 Task: Add a signature Keith Hernandez containing With gratitude and sincere wishes, Keith Hernandez to email address softage.3@softage.net and add a label Composting
Action: Mouse moved to (66, 140)
Screenshot: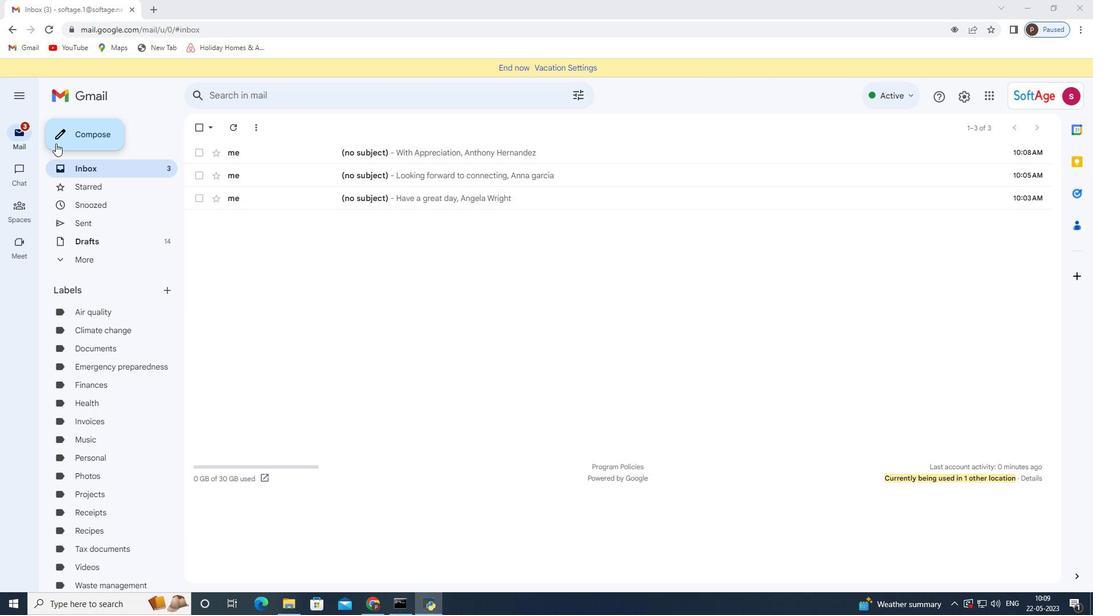 
Action: Mouse pressed left at (66, 140)
Screenshot: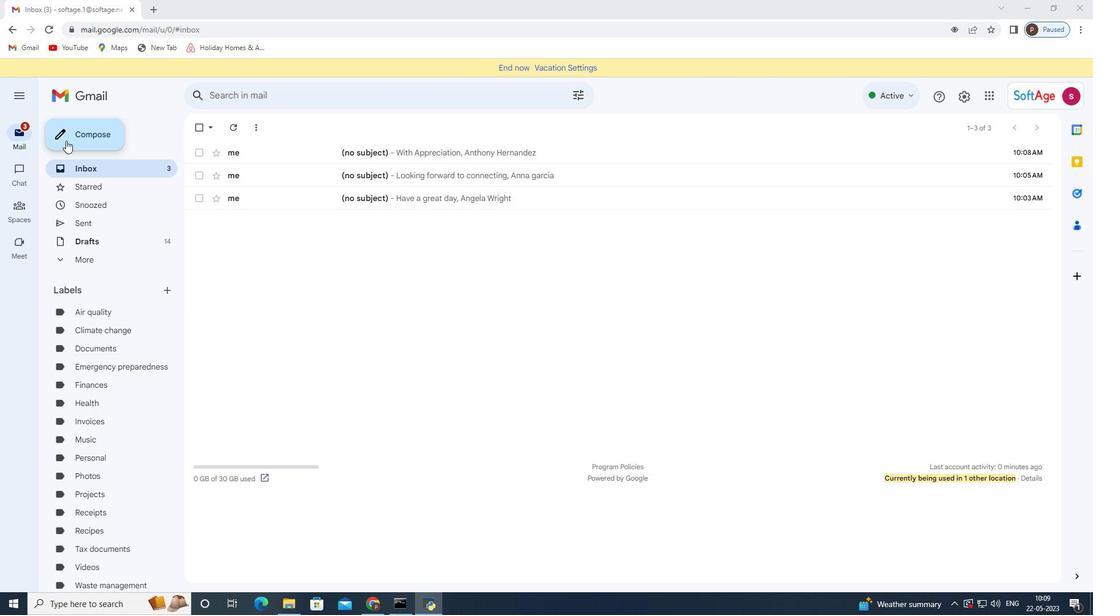 
Action: Mouse moved to (922, 578)
Screenshot: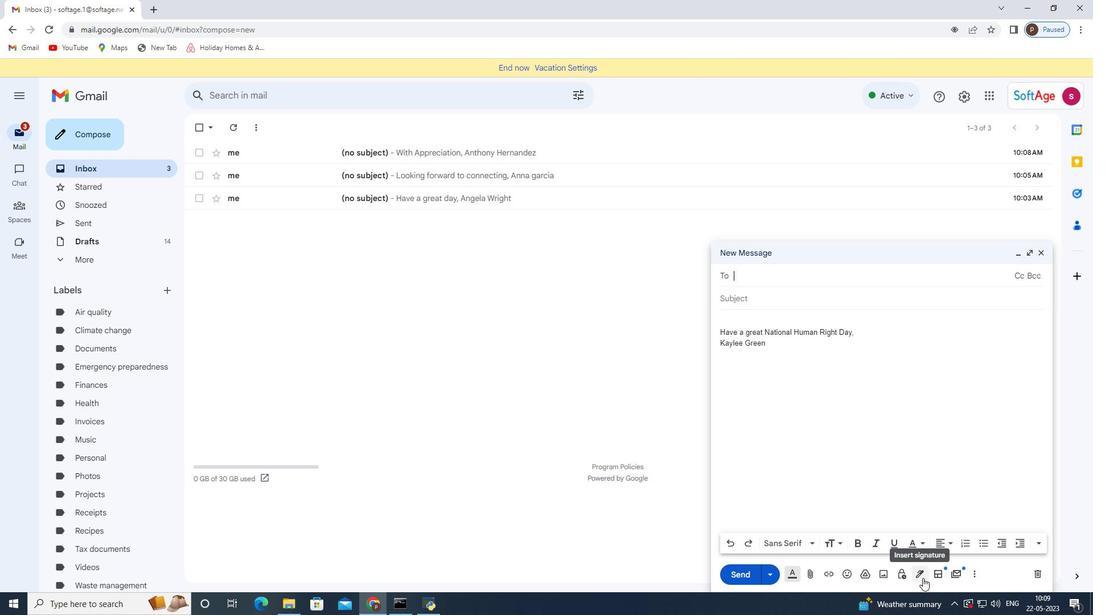 
Action: Mouse pressed left at (922, 578)
Screenshot: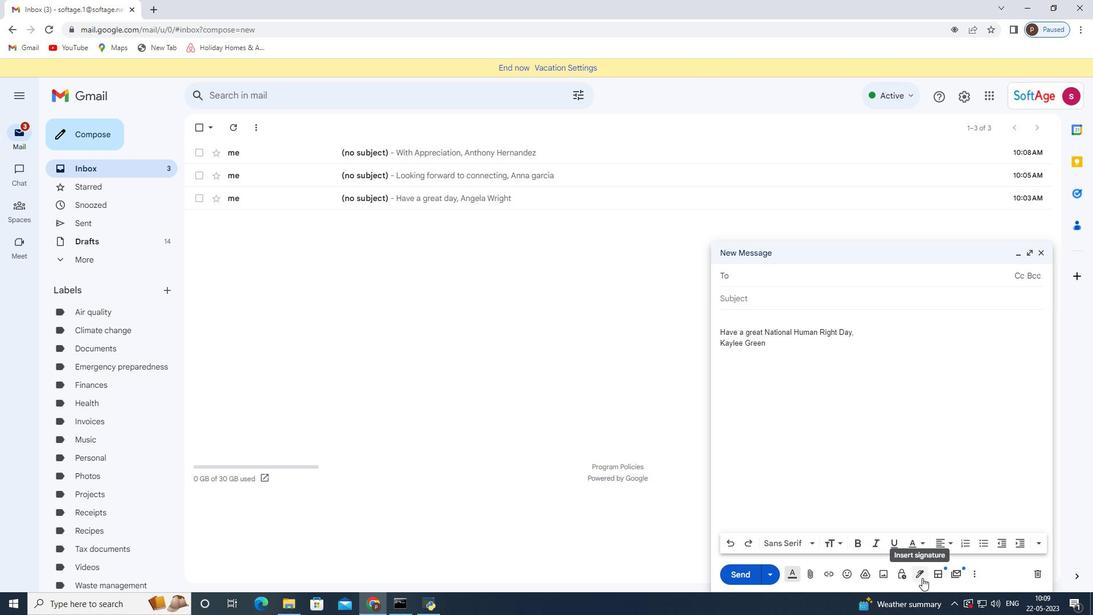 
Action: Mouse moved to (958, 510)
Screenshot: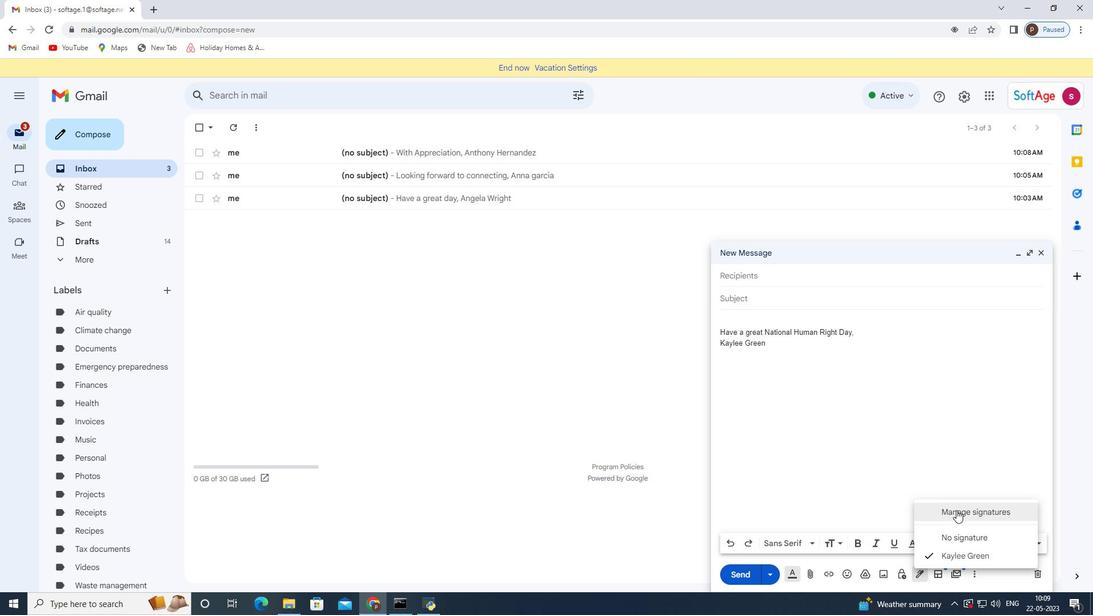 
Action: Mouse pressed left at (958, 510)
Screenshot: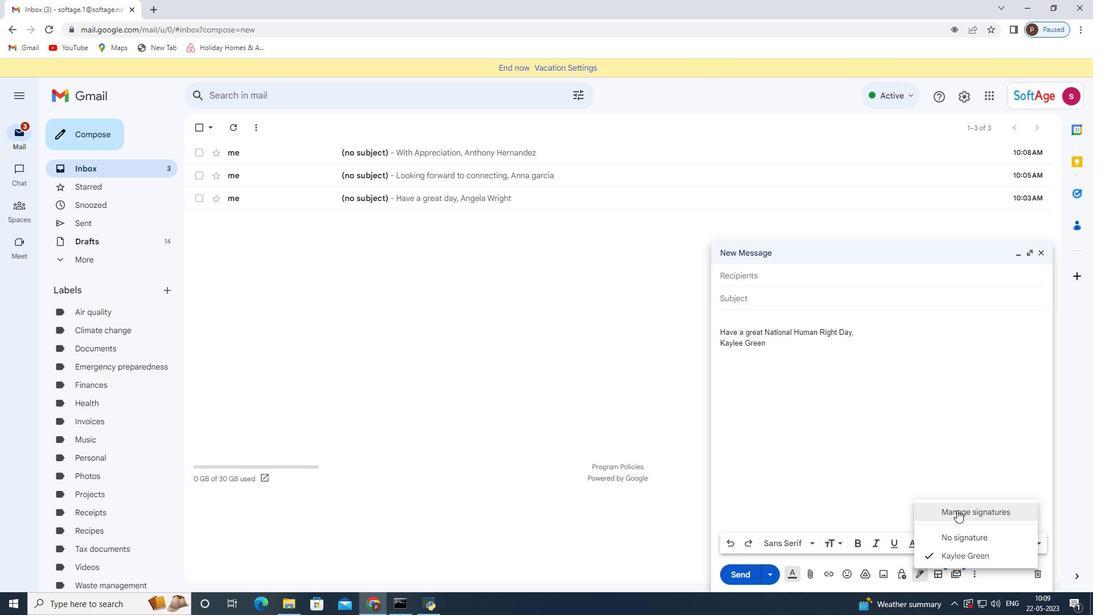 
Action: Mouse moved to (385, 393)
Screenshot: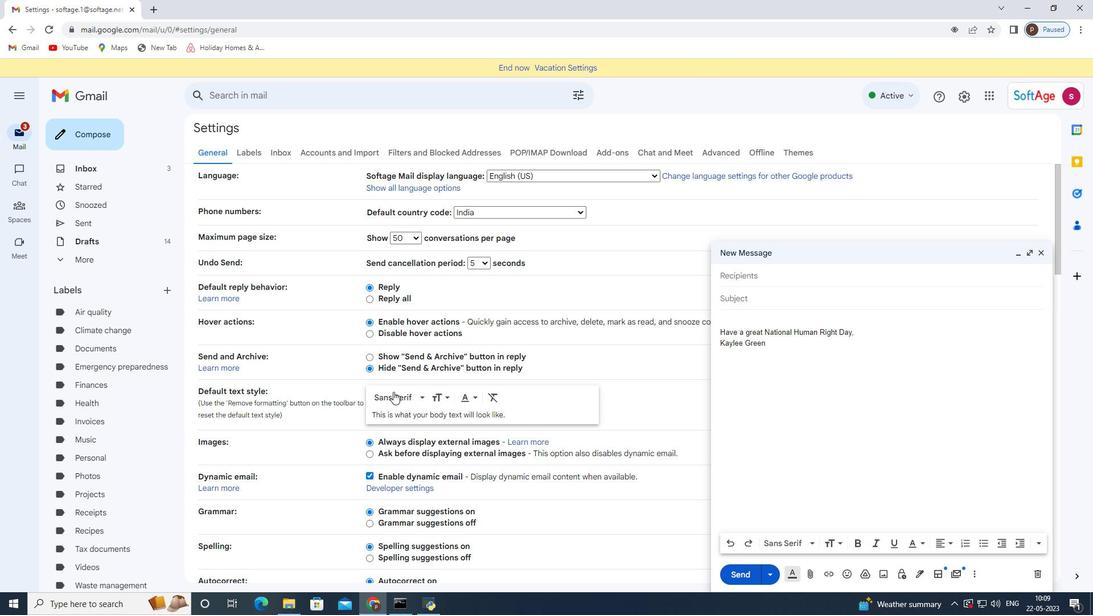 
Action: Mouse scrolled (385, 392) with delta (0, 0)
Screenshot: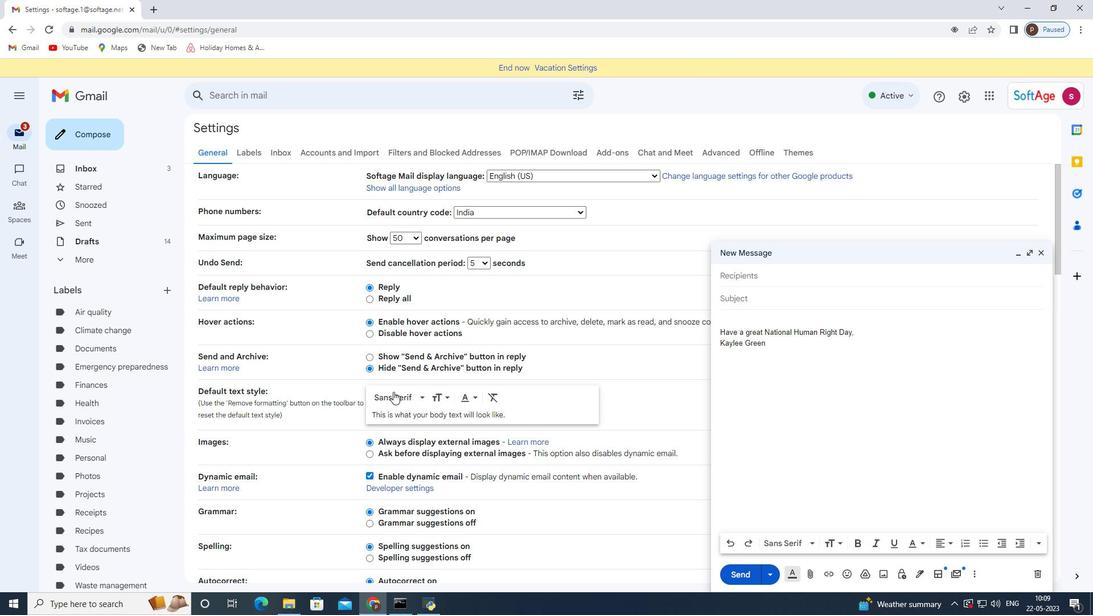 
Action: Mouse scrolled (385, 392) with delta (0, 0)
Screenshot: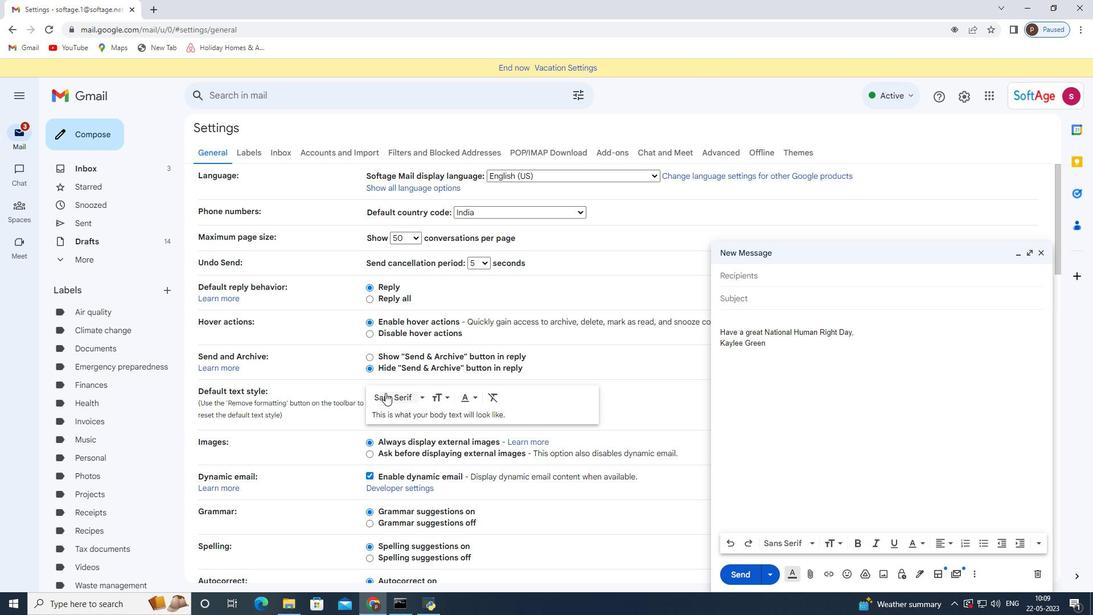 
Action: Mouse moved to (383, 394)
Screenshot: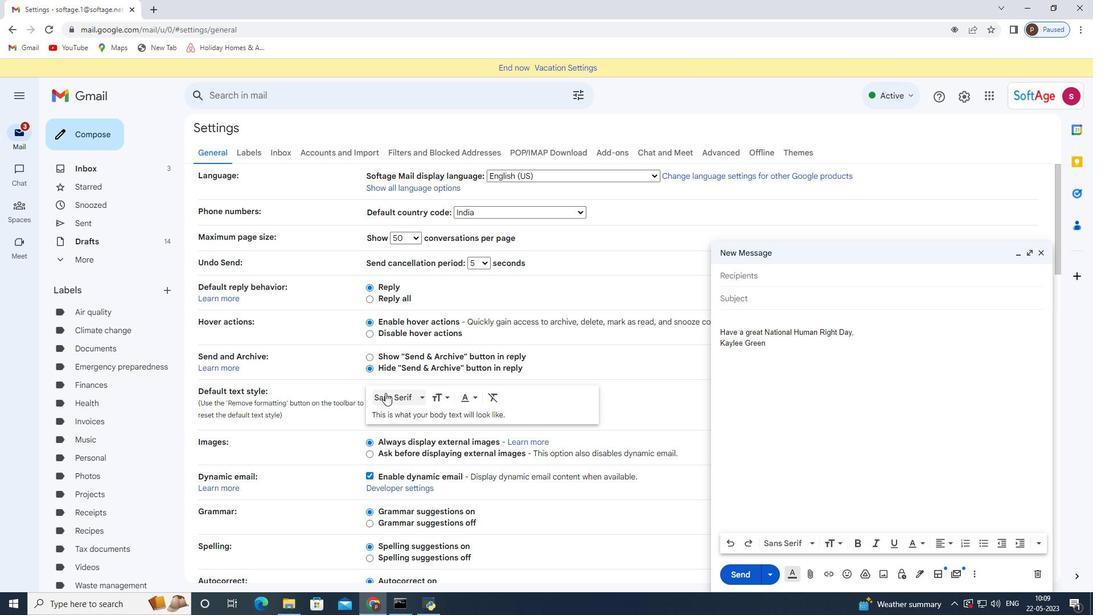
Action: Mouse scrolled (383, 394) with delta (0, 0)
Screenshot: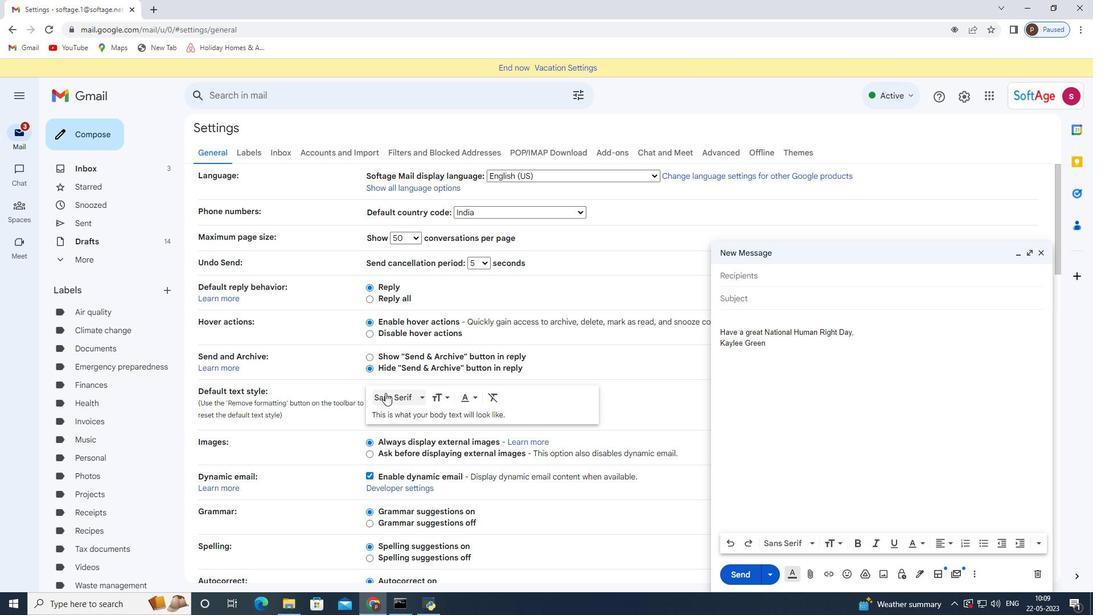 
Action: Mouse moved to (379, 397)
Screenshot: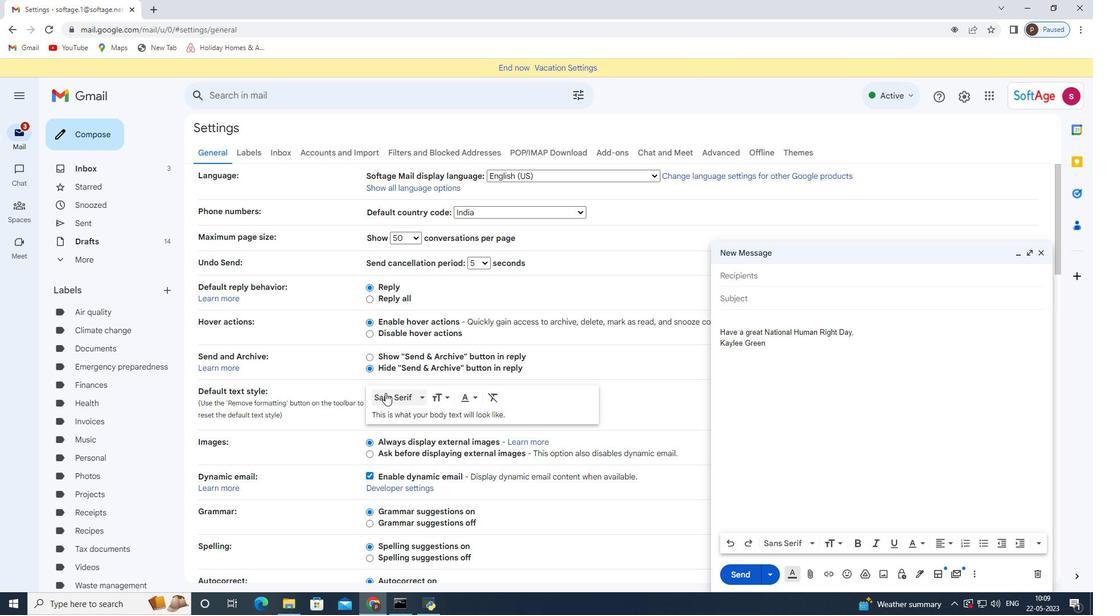 
Action: Mouse scrolled (380, 395) with delta (0, 0)
Screenshot: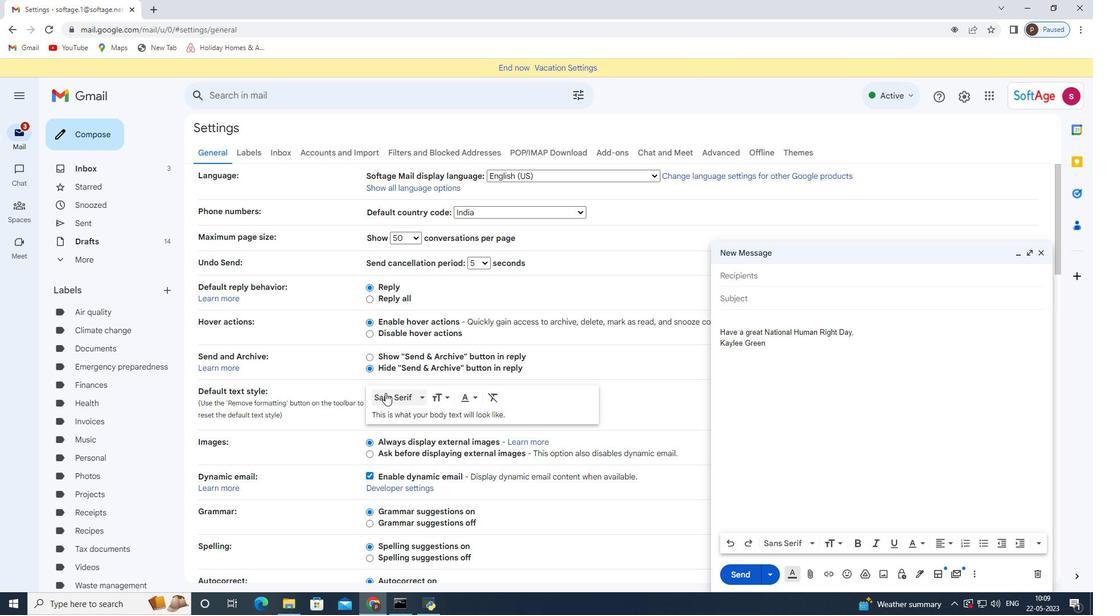 
Action: Mouse moved to (377, 398)
Screenshot: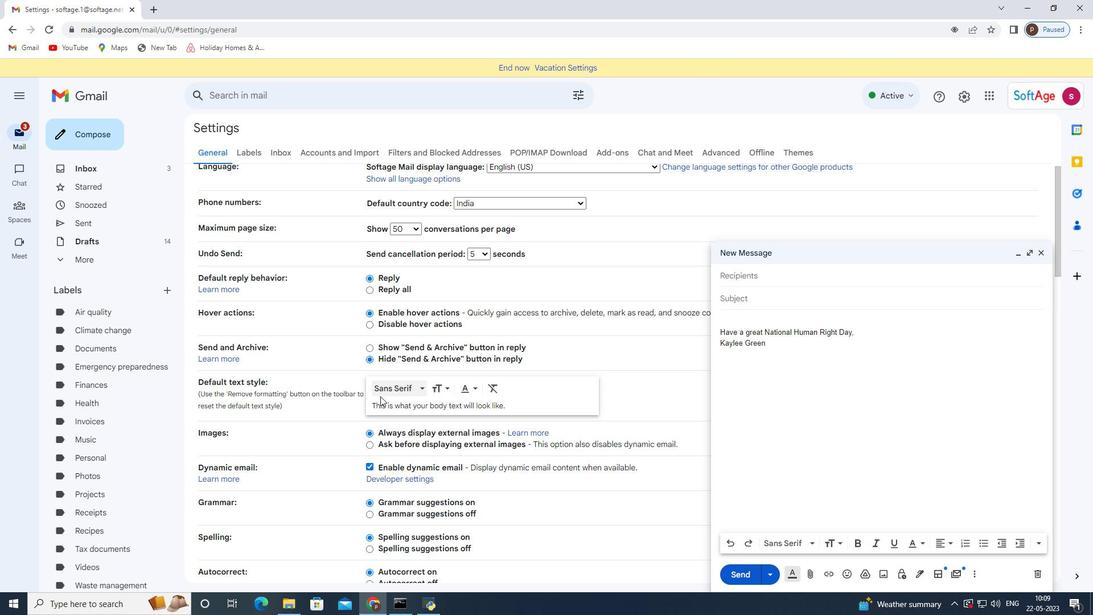 
Action: Mouse scrolled (377, 398) with delta (0, 0)
Screenshot: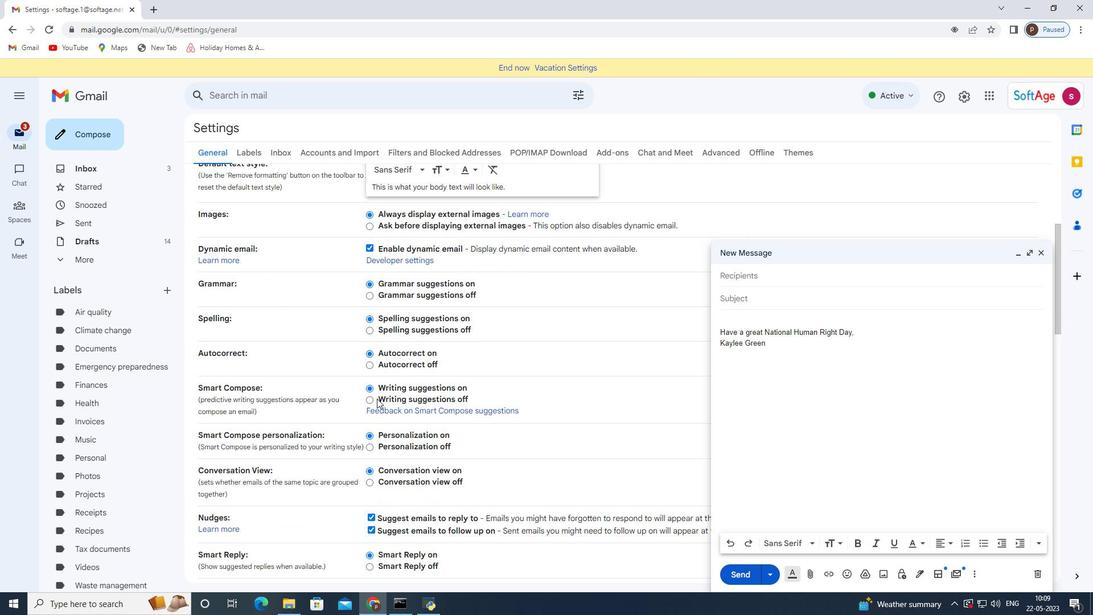 
Action: Mouse scrolled (377, 398) with delta (0, 0)
Screenshot: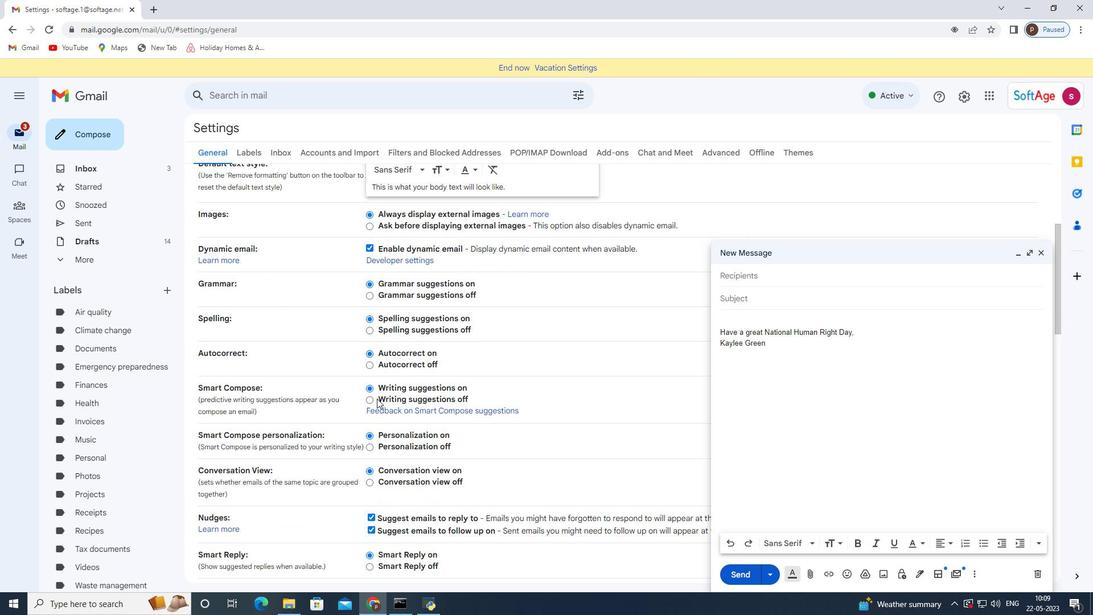 
Action: Mouse scrolled (377, 398) with delta (0, 0)
Screenshot: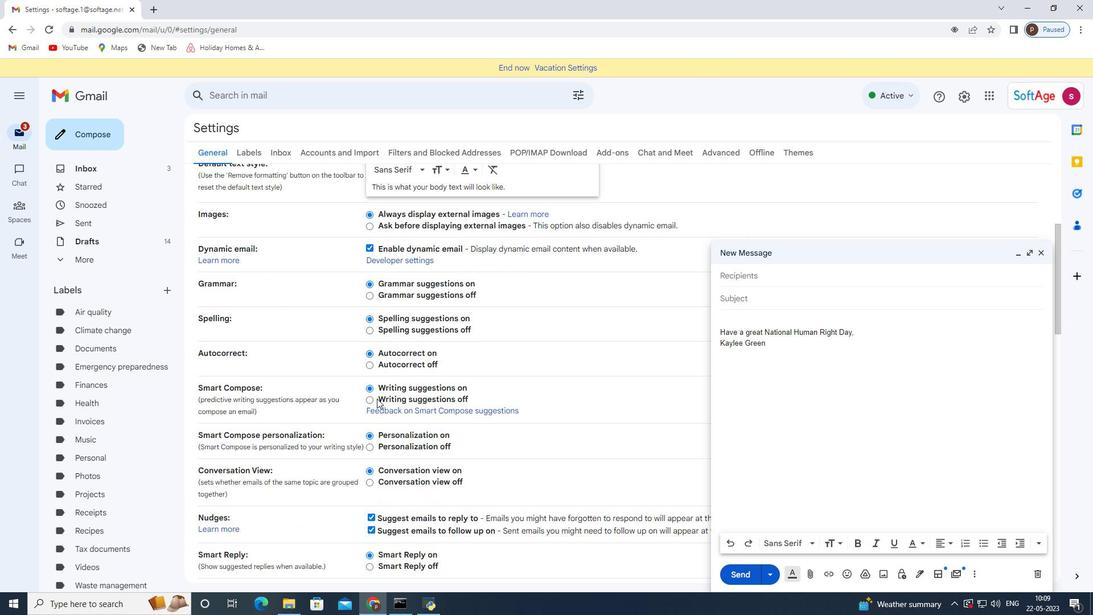 
Action: Mouse moved to (450, 368)
Screenshot: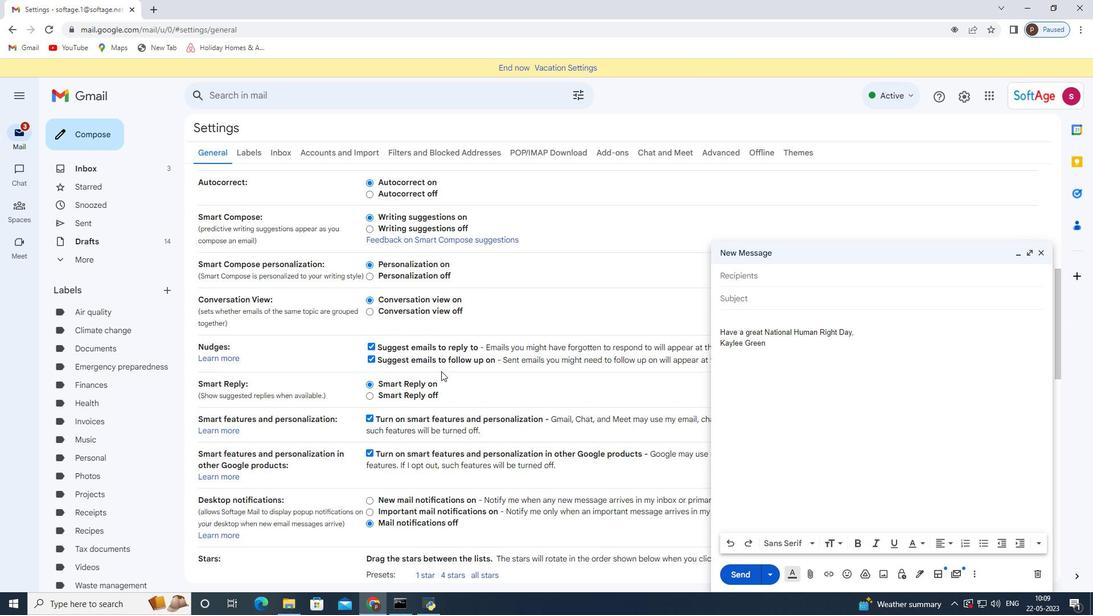 
Action: Mouse scrolled (450, 367) with delta (0, 0)
Screenshot: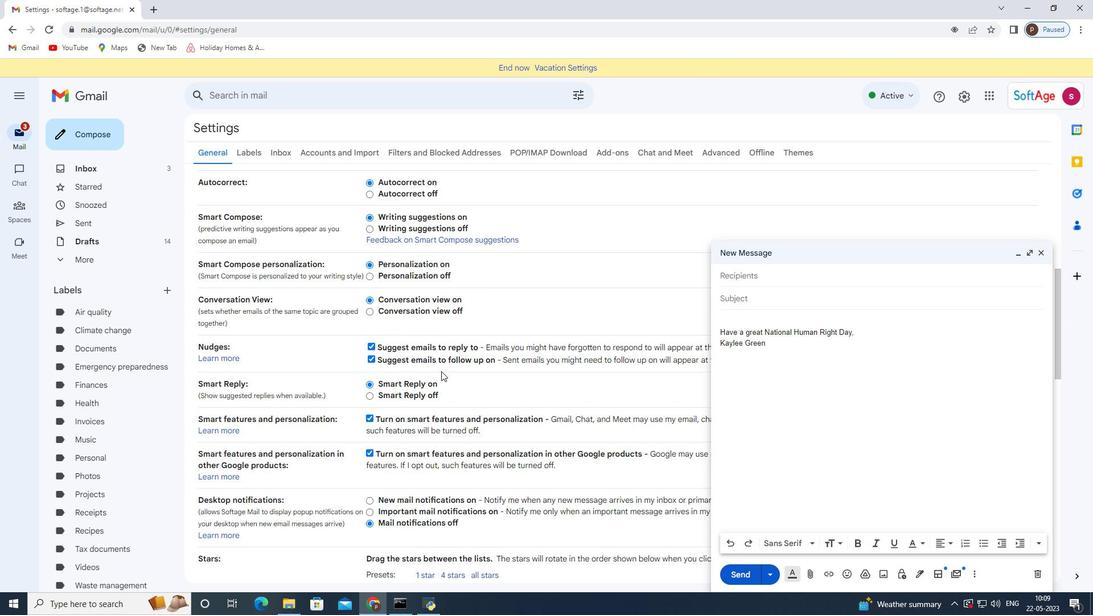 
Action: Mouse scrolled (450, 367) with delta (0, 0)
Screenshot: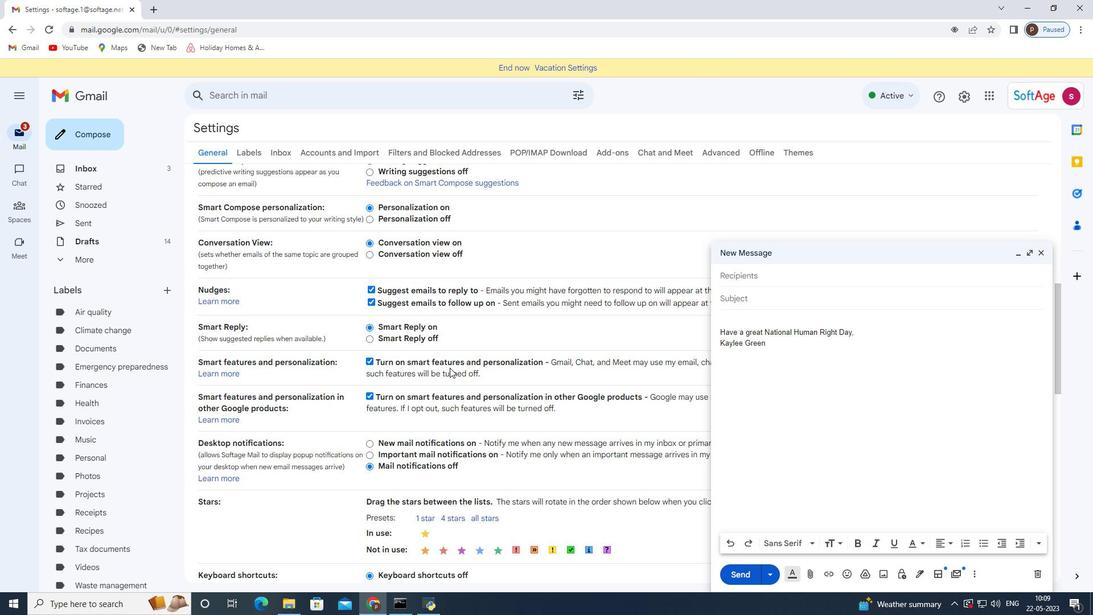 
Action: Mouse scrolled (450, 367) with delta (0, 0)
Screenshot: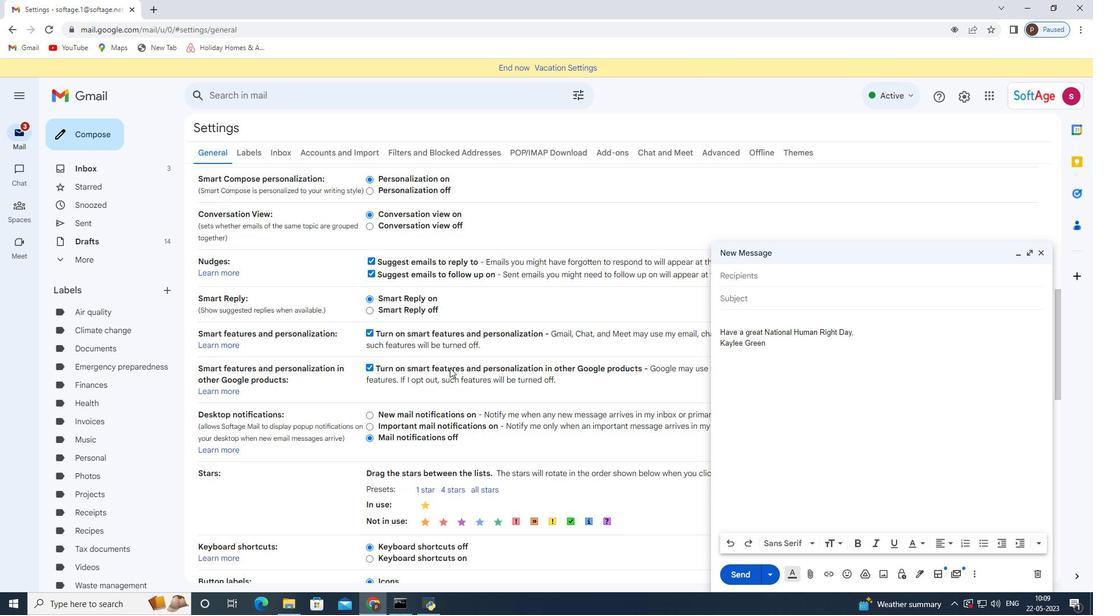 
Action: Mouse scrolled (450, 367) with delta (0, 0)
Screenshot: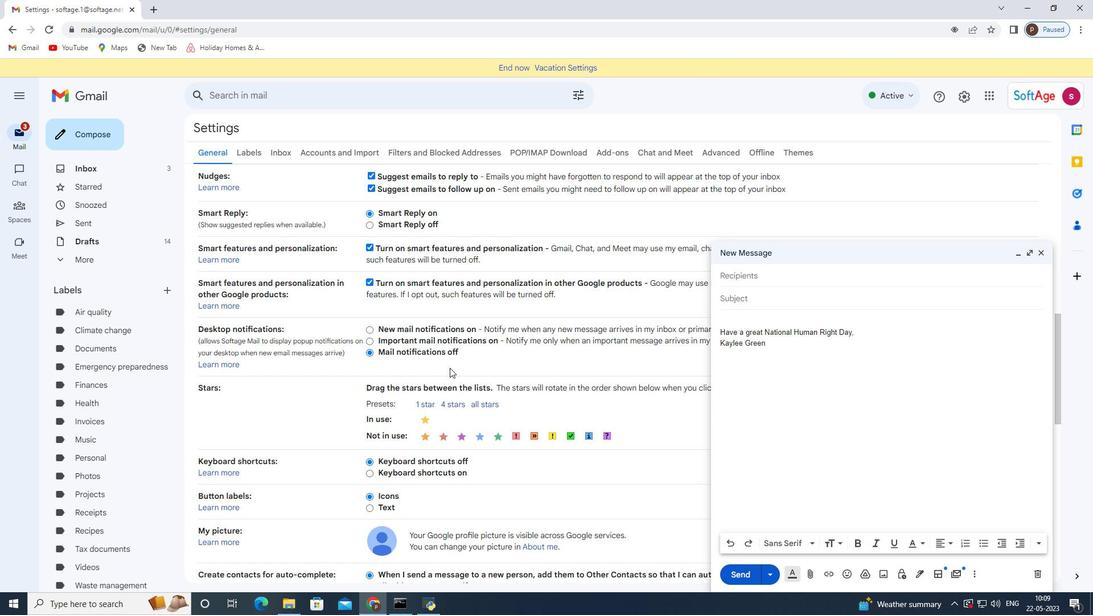 
Action: Mouse scrolled (450, 367) with delta (0, 0)
Screenshot: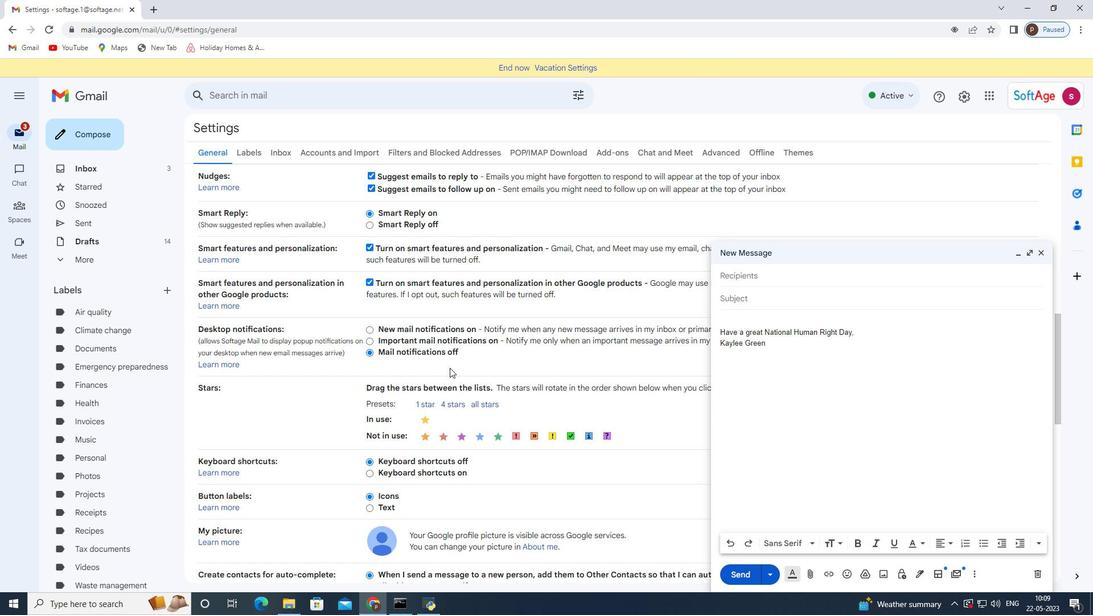 
Action: Mouse scrolled (450, 367) with delta (0, 0)
Screenshot: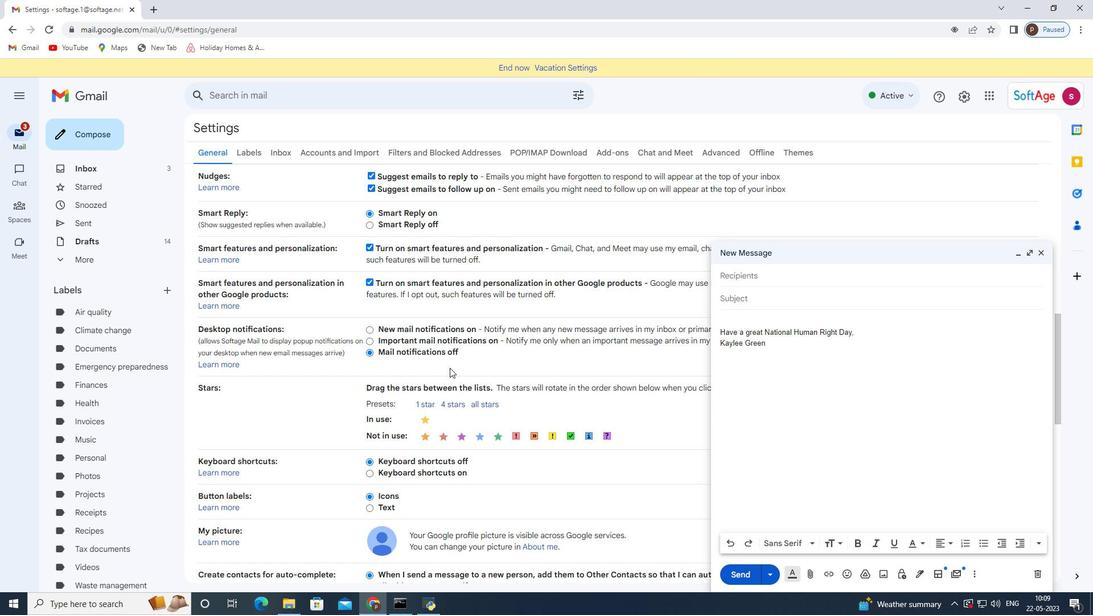 
Action: Mouse scrolled (450, 367) with delta (0, 0)
Screenshot: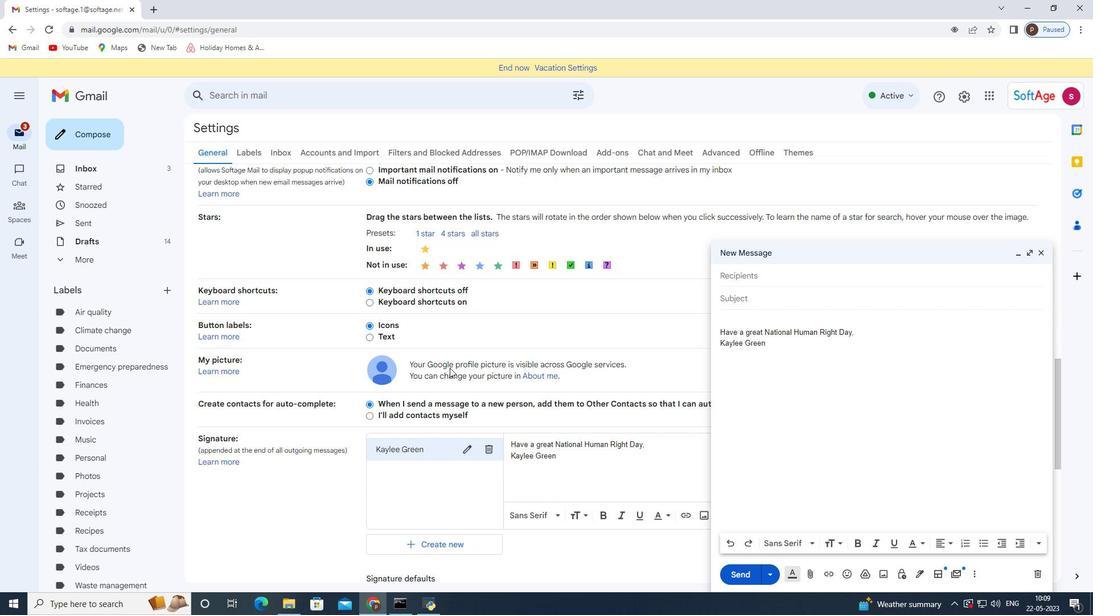 
Action: Mouse scrolled (450, 367) with delta (0, 0)
Screenshot: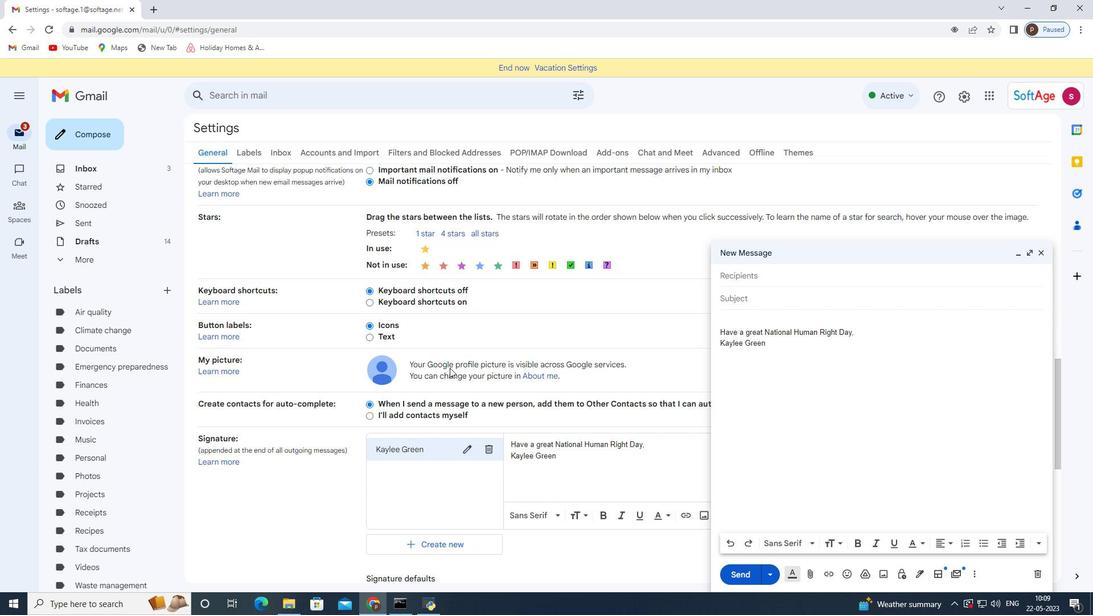 
Action: Mouse moved to (495, 339)
Screenshot: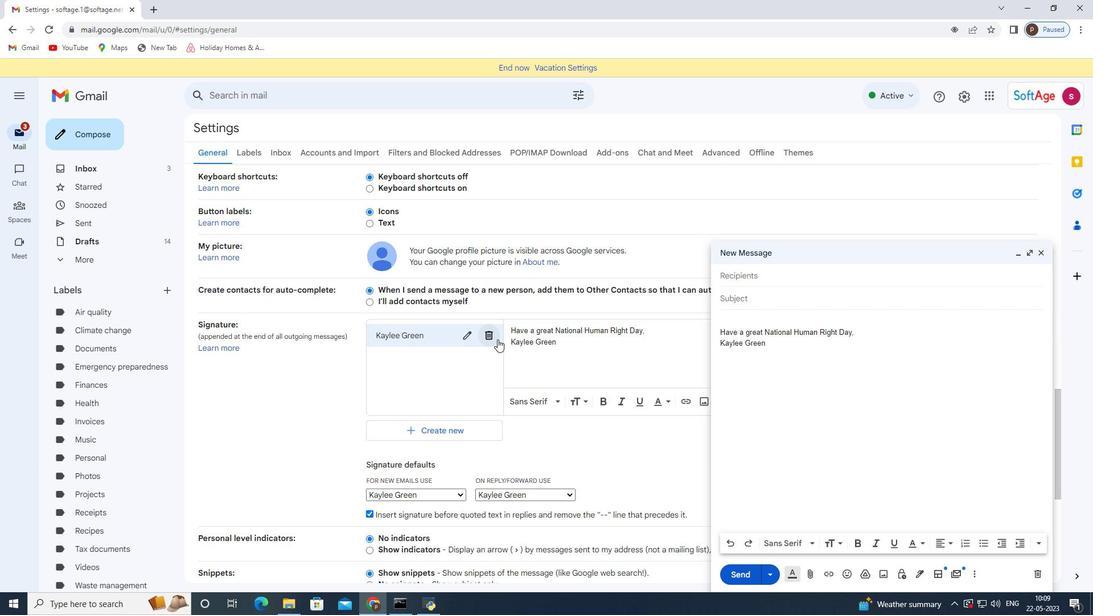 
Action: Mouse pressed left at (495, 339)
Screenshot: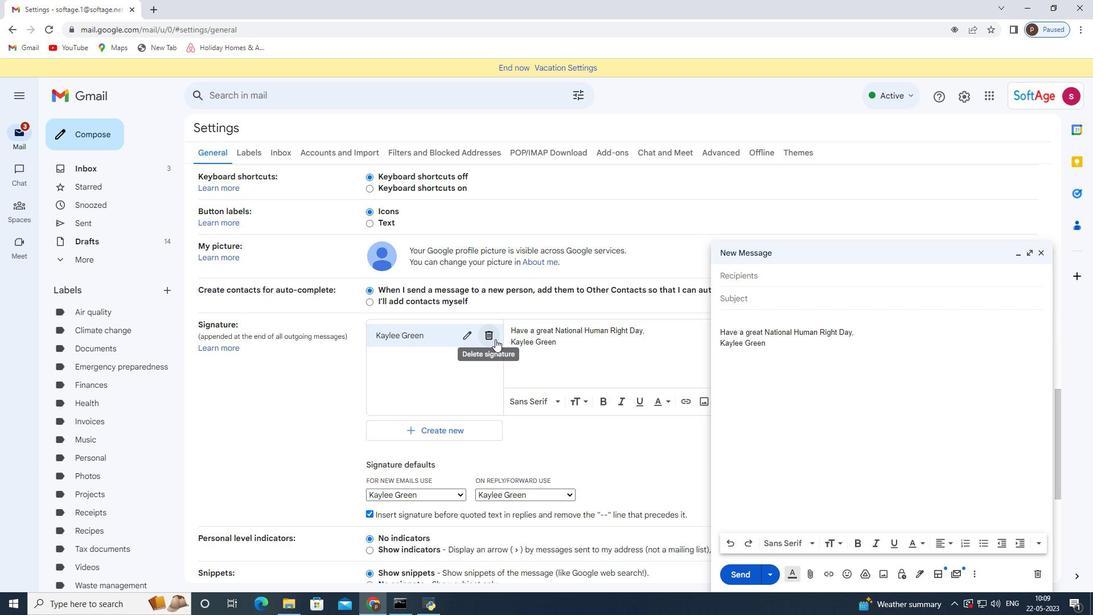 
Action: Mouse moved to (635, 347)
Screenshot: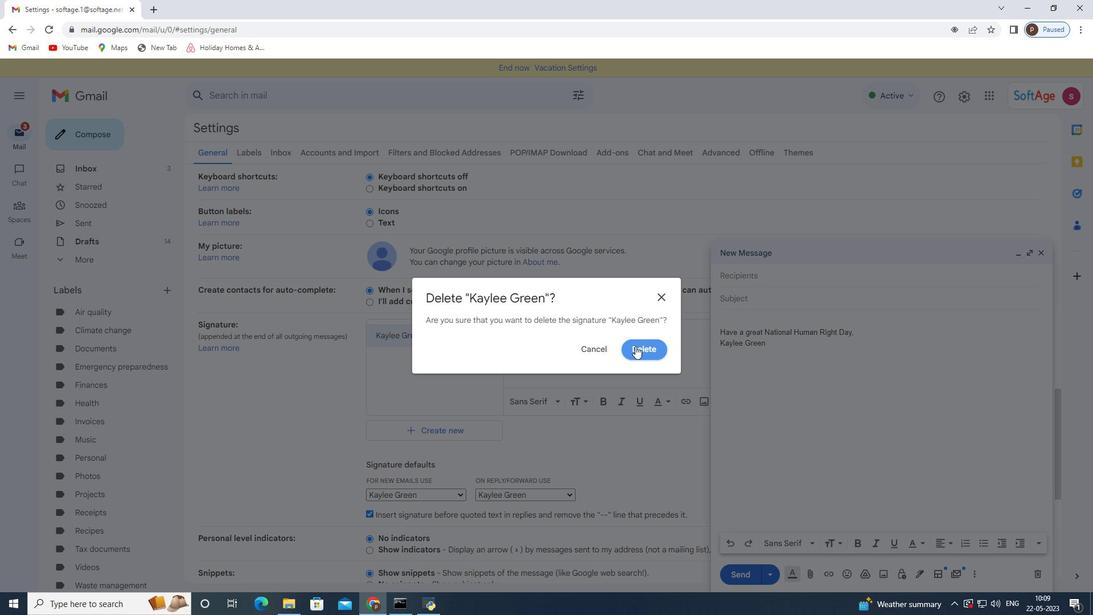 
Action: Mouse pressed left at (635, 347)
Screenshot: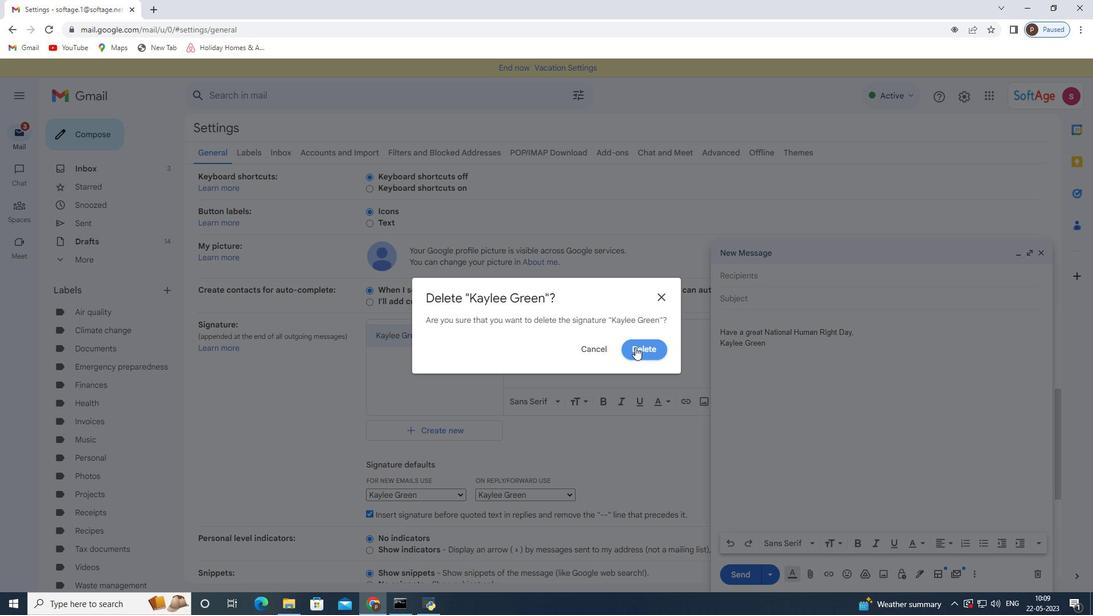 
Action: Mouse moved to (399, 349)
Screenshot: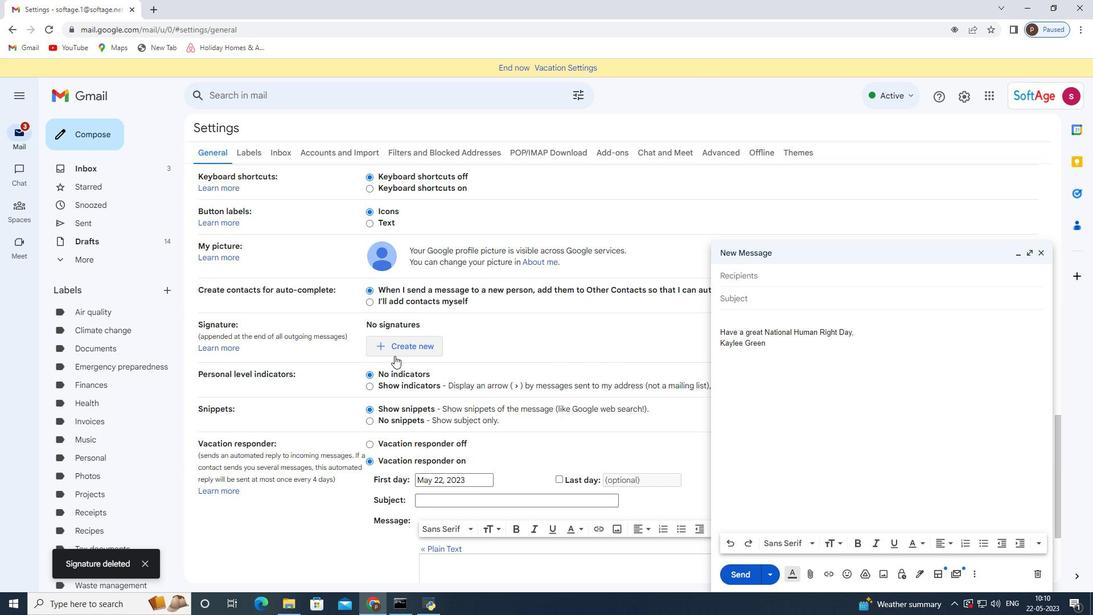 
Action: Mouse pressed left at (399, 349)
Screenshot: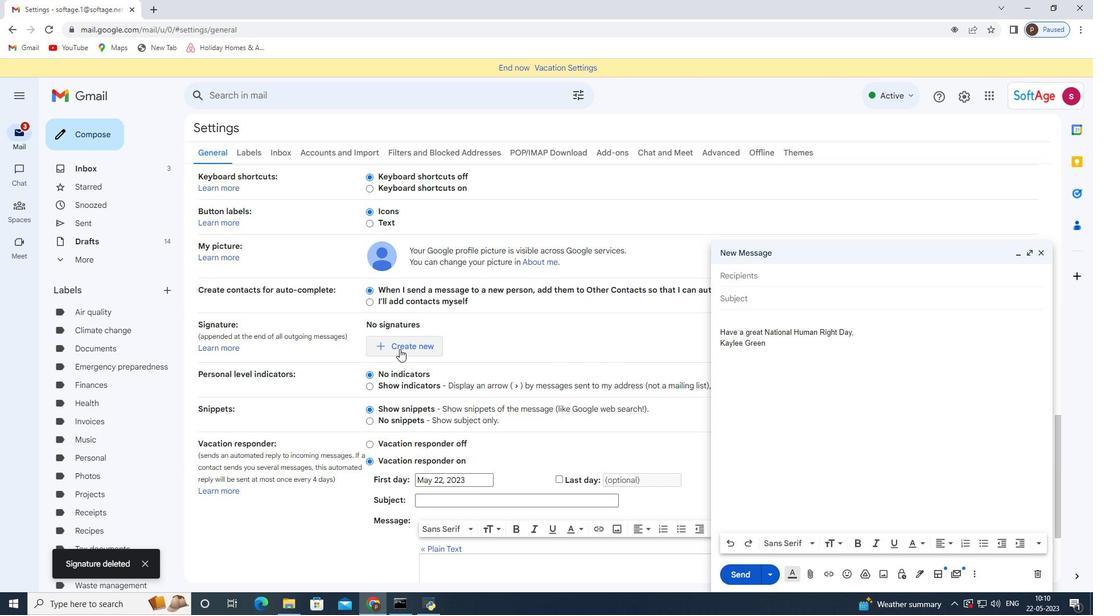 
Action: Mouse moved to (459, 321)
Screenshot: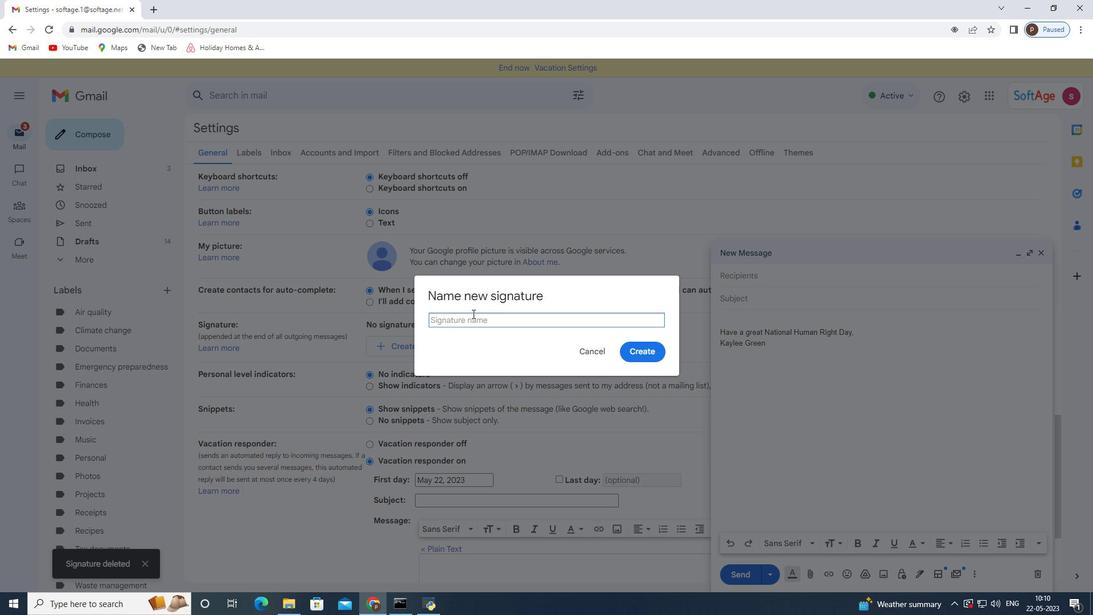 
Action: Mouse pressed left at (459, 321)
Screenshot: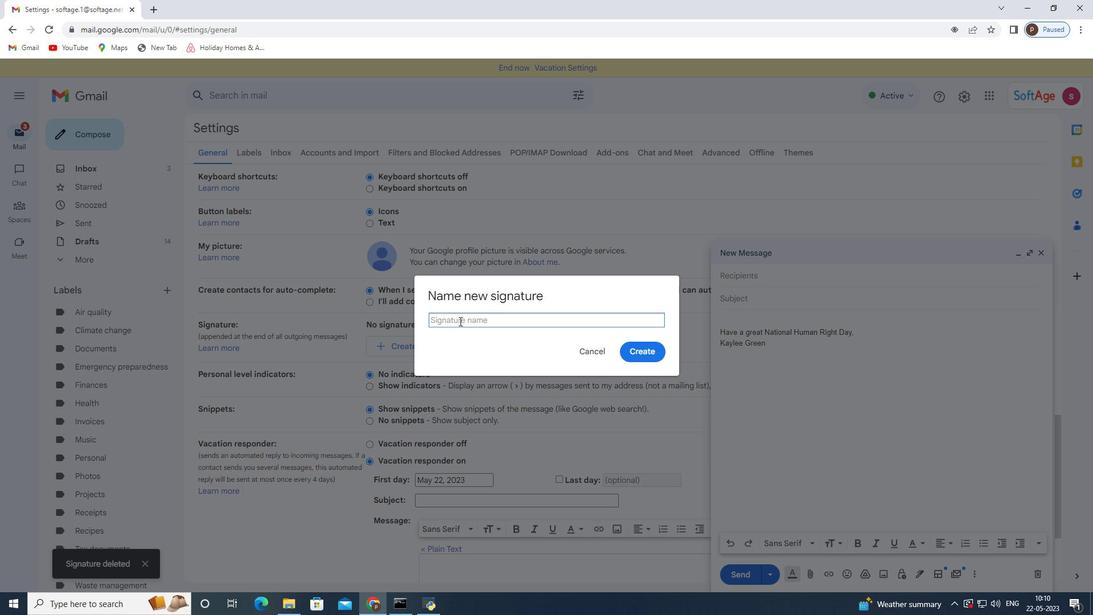 
Action: Mouse moved to (459, 321)
Screenshot: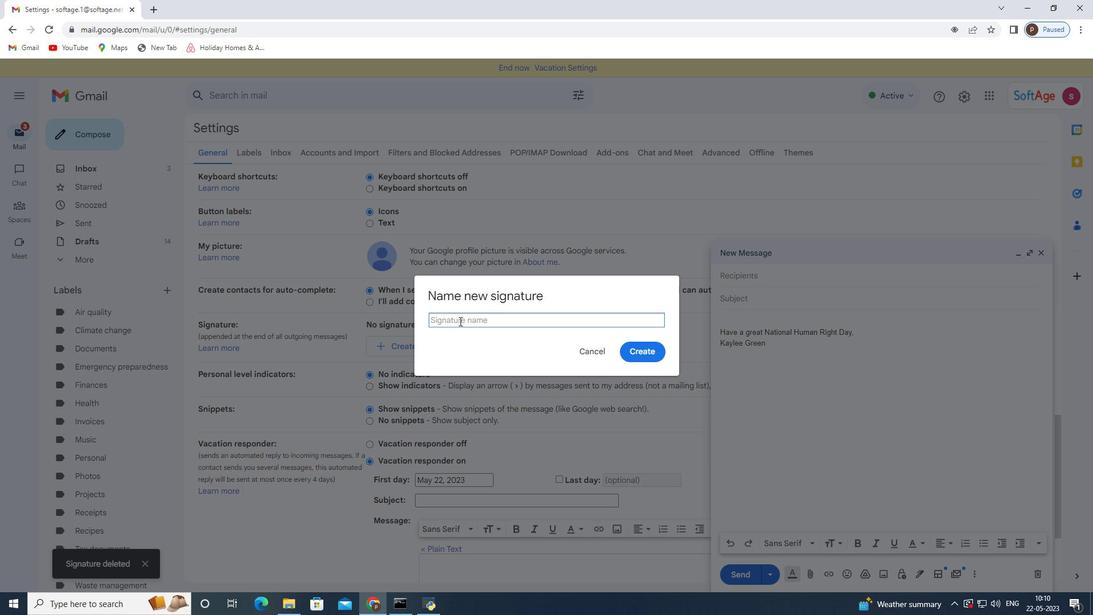 
Action: Key pressed <Key.shift>Keith<Key.space><Key.shift>Hernandez
Screenshot: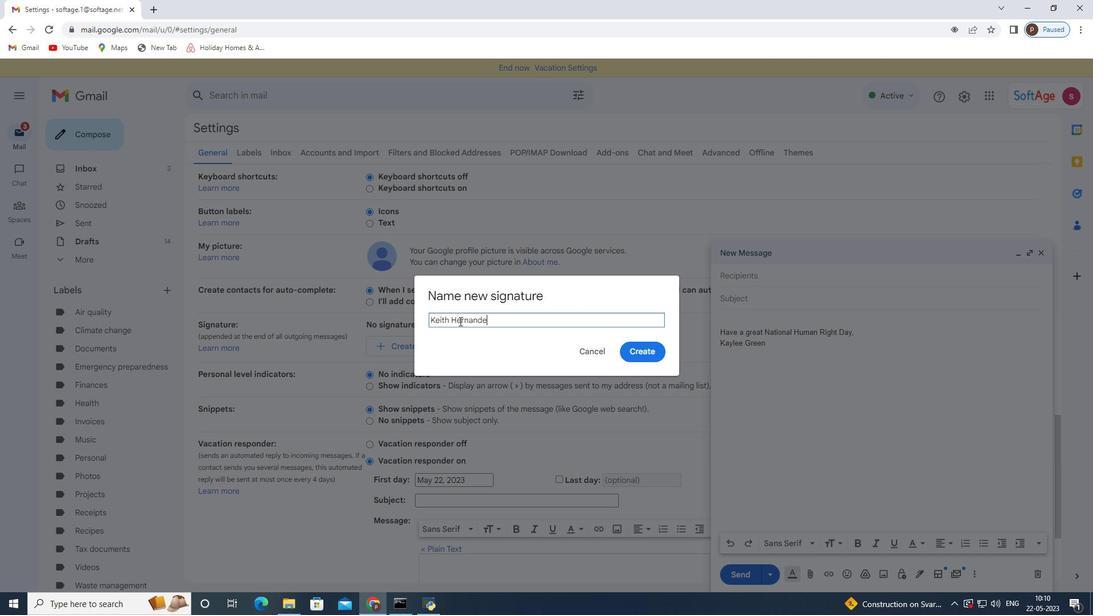 
Action: Mouse moved to (652, 349)
Screenshot: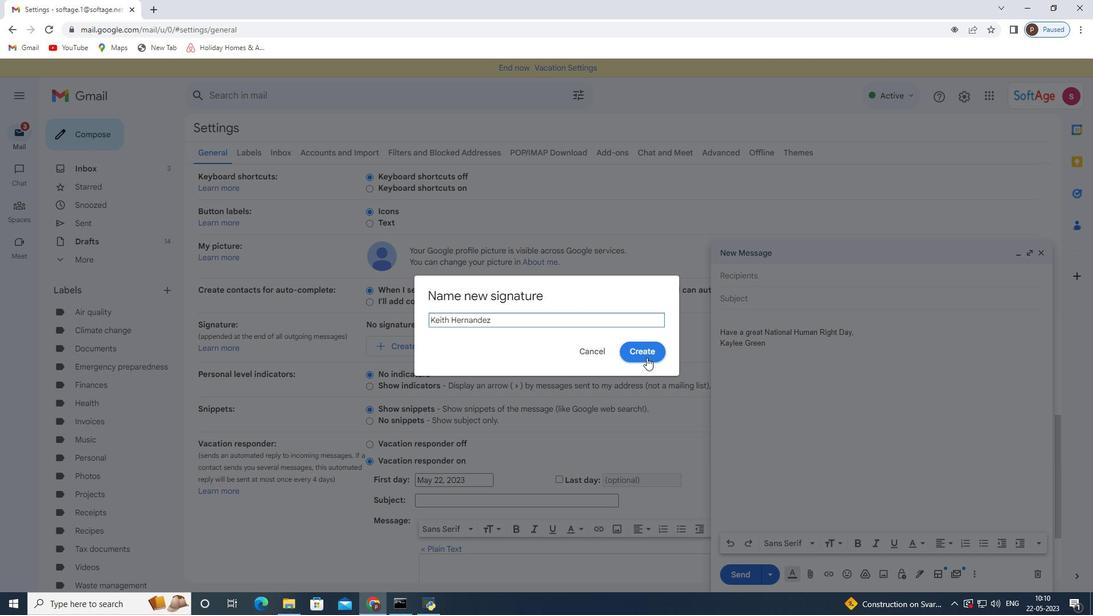 
Action: Mouse pressed left at (652, 349)
Screenshot: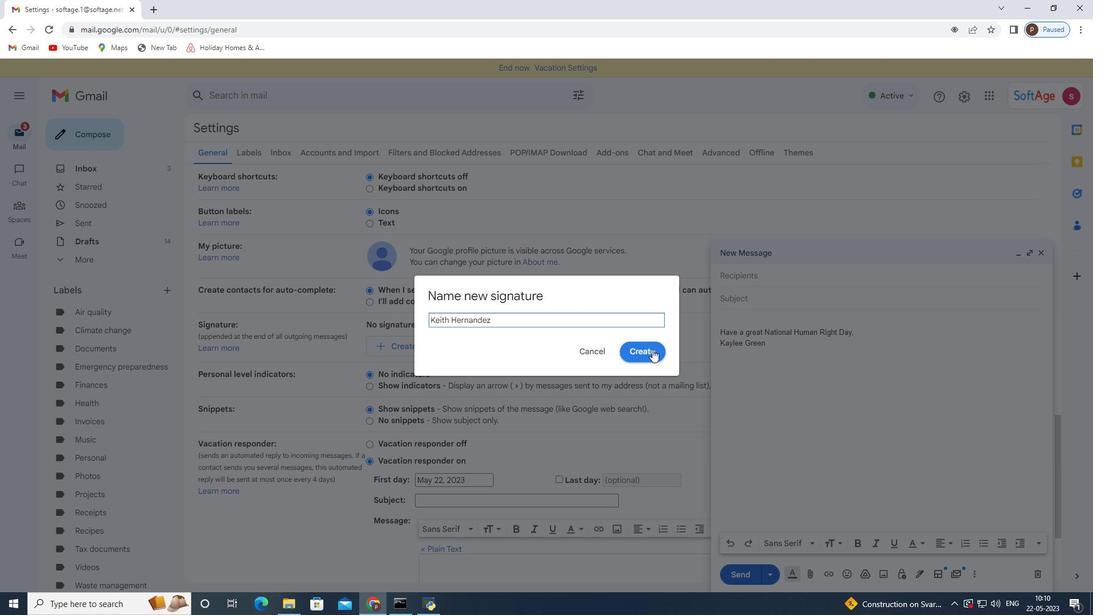 
Action: Mouse moved to (525, 329)
Screenshot: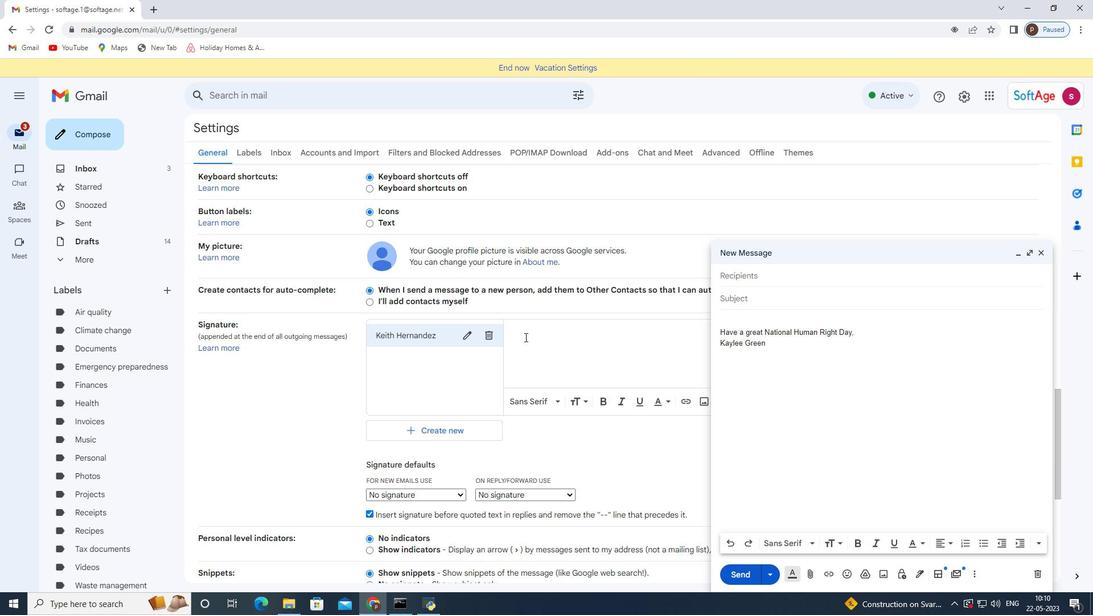 
Action: Mouse pressed left at (525, 329)
Screenshot: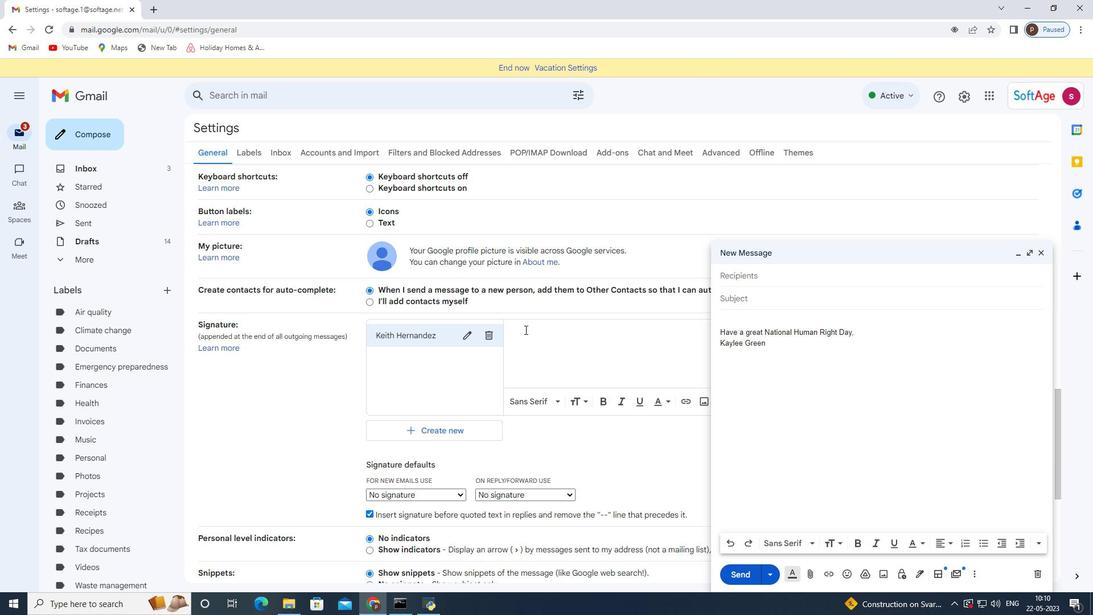 
Action: Key pressed great<Key.backspace><Key.backspace><Key.backspace><Key.backspace><Key.backspace><Key.backspace><Key.backspace><Key.backspace><Key.backspace><Key.backspace><Key.shift>With<Key.space>gratitude<Key.space>and<Key.space>sincere<Key.space>wishes,<Key.enter><Key.shift><Key.shift><Key.shift><Key.shift><Key.shift><Key.shift><Key.shift><Key.shift><Key.shift>Keith<Key.space><Key.shift>Hernandez
Screenshot: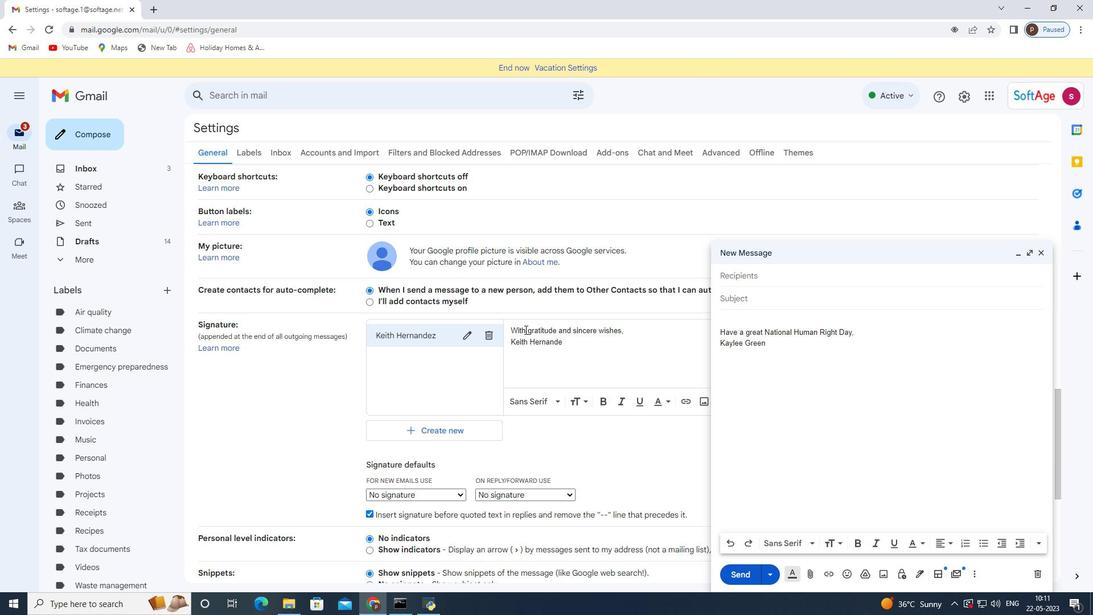 
Action: Mouse moved to (575, 366)
Screenshot: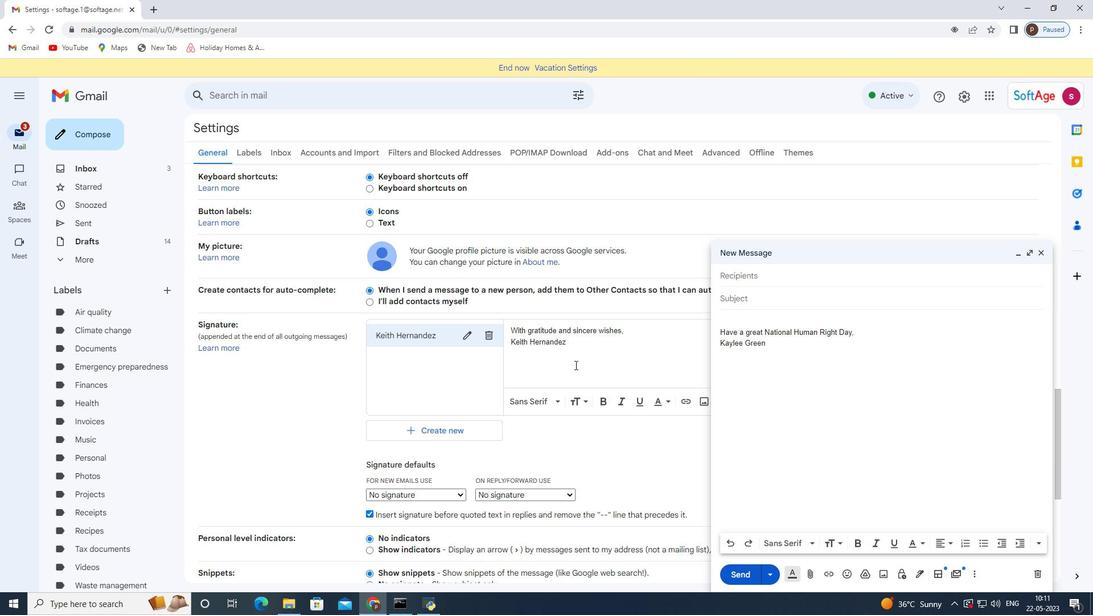 
Action: Mouse scrolled (575, 365) with delta (0, 0)
Screenshot: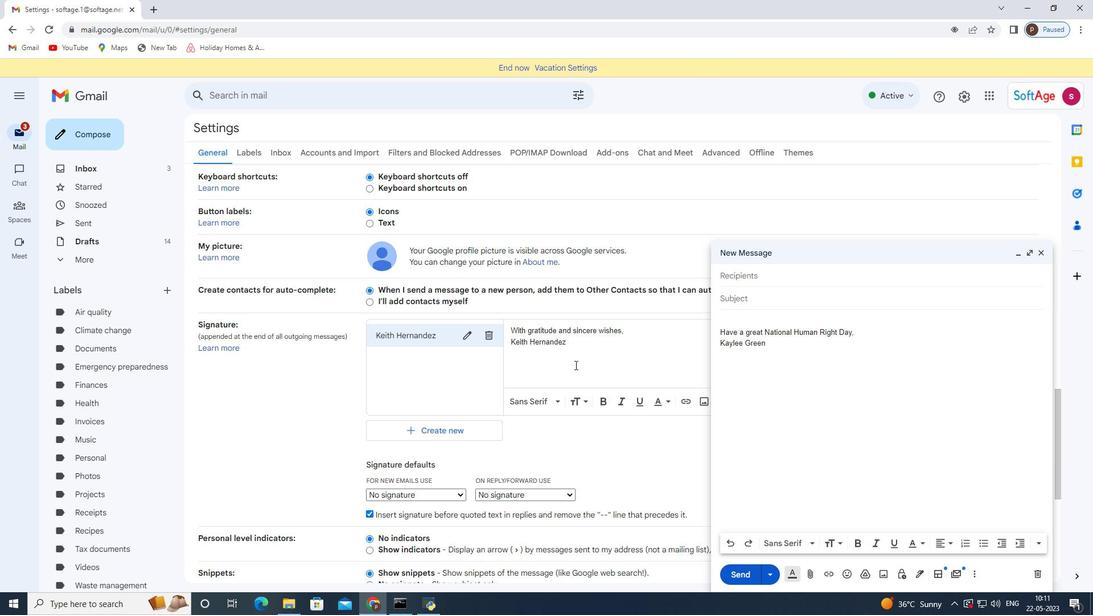 
Action: Mouse moved to (572, 368)
Screenshot: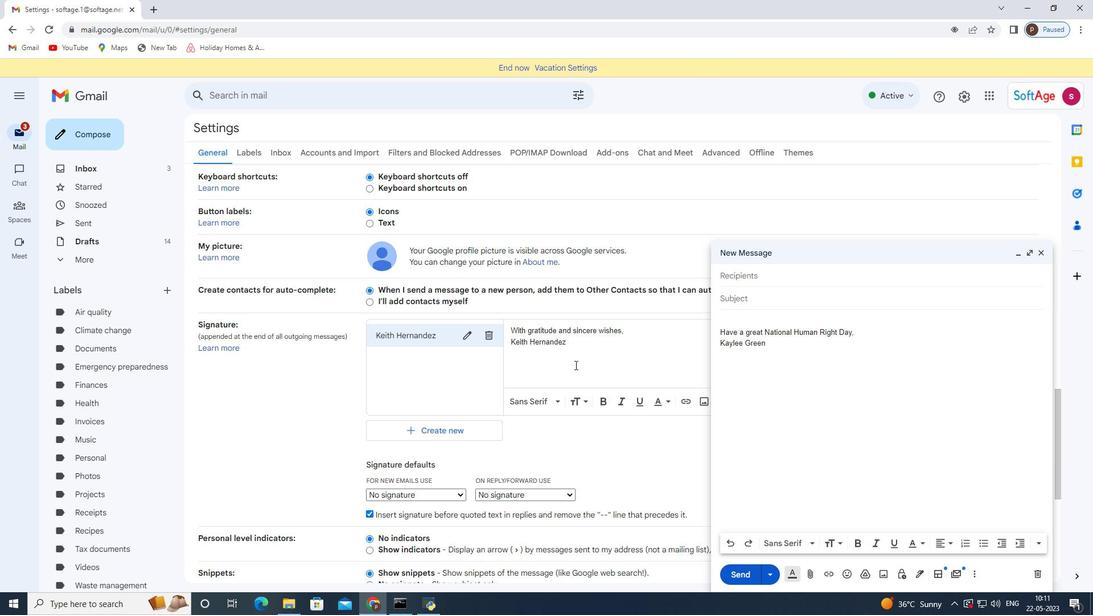 
Action: Mouse scrolled (572, 367) with delta (0, 0)
Screenshot: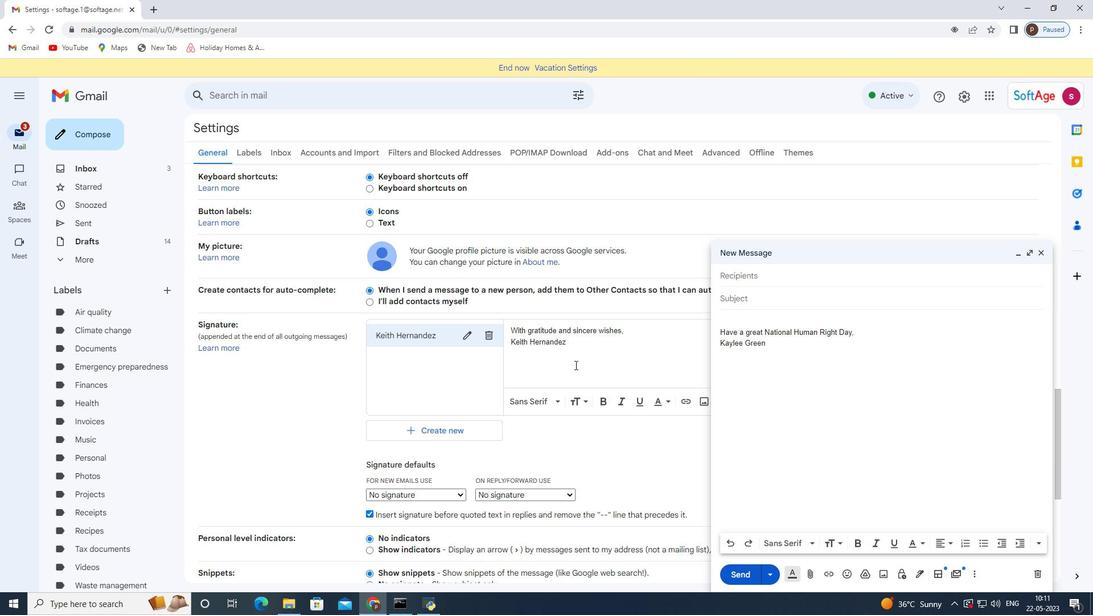 
Action: Mouse moved to (569, 370)
Screenshot: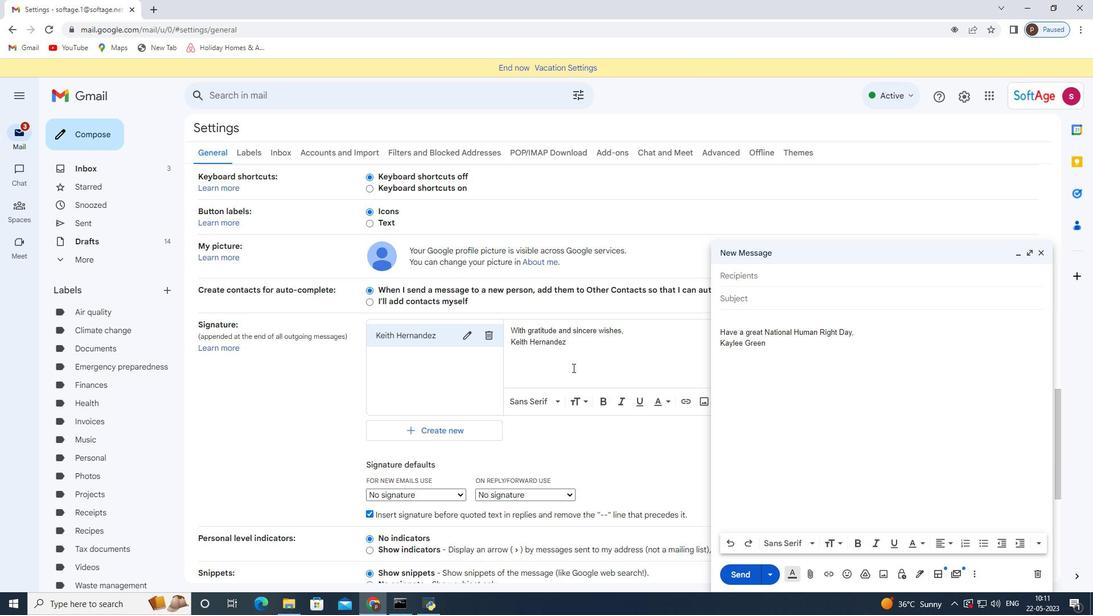 
Action: Mouse scrolled (570, 369) with delta (0, 0)
Screenshot: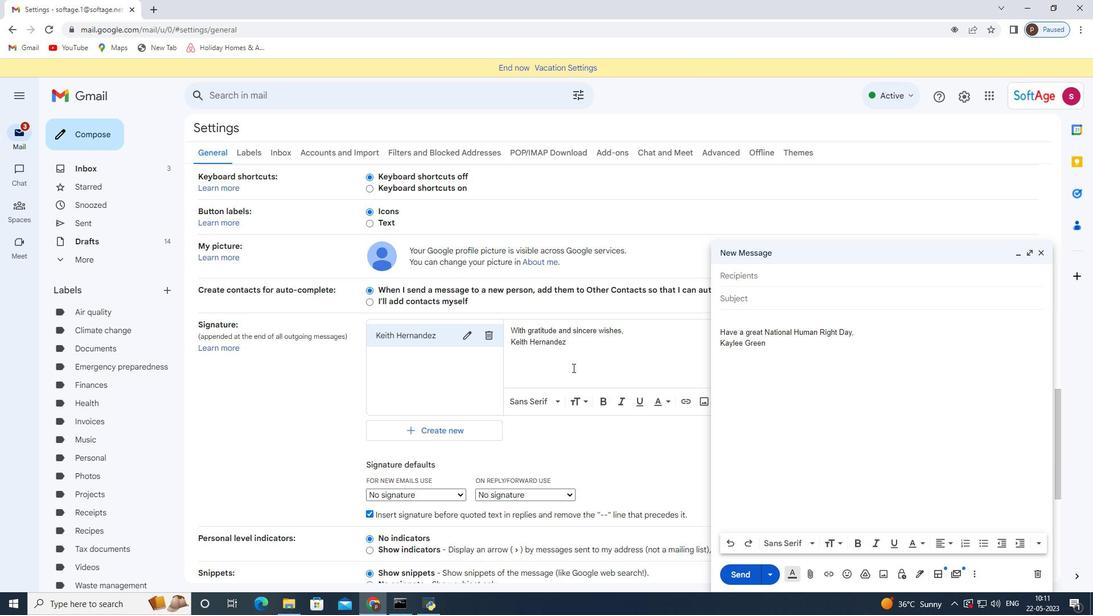 
Action: Mouse moved to (451, 326)
Screenshot: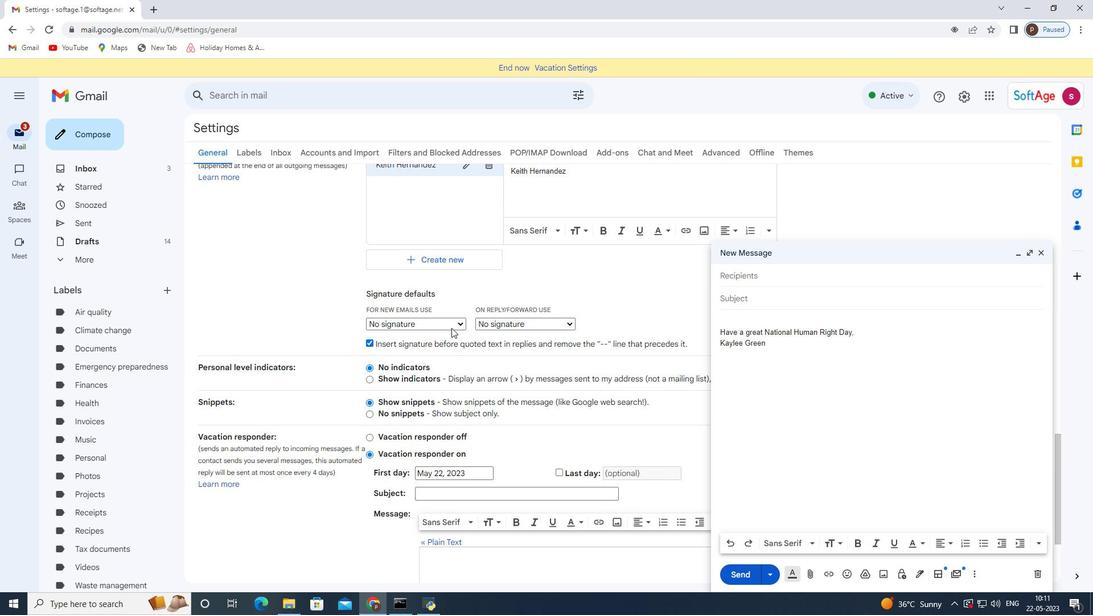 
Action: Mouse pressed left at (451, 326)
Screenshot: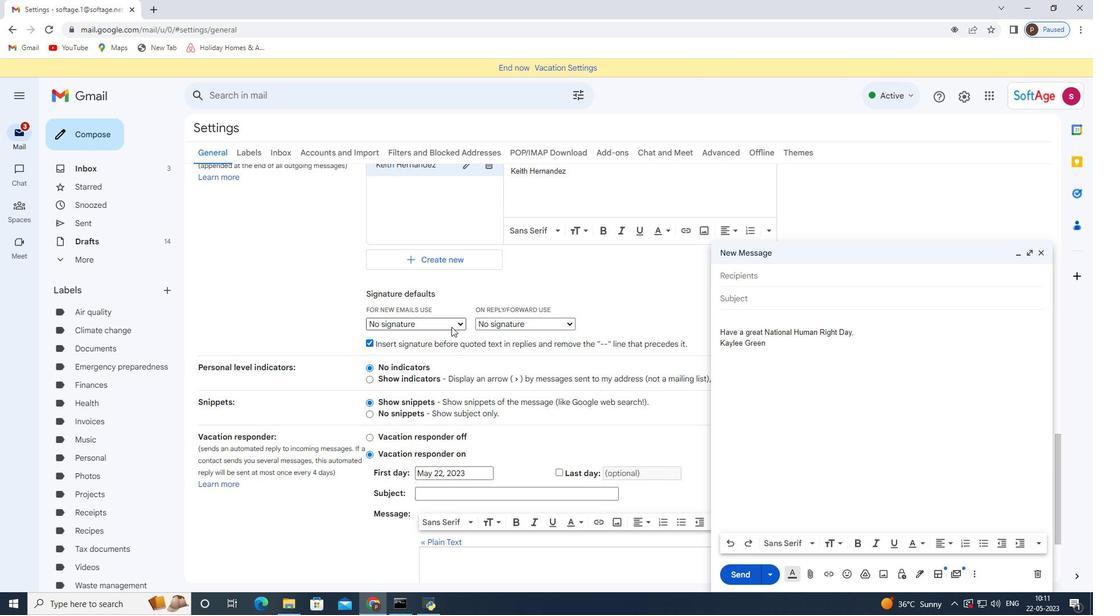 
Action: Mouse moved to (437, 356)
Screenshot: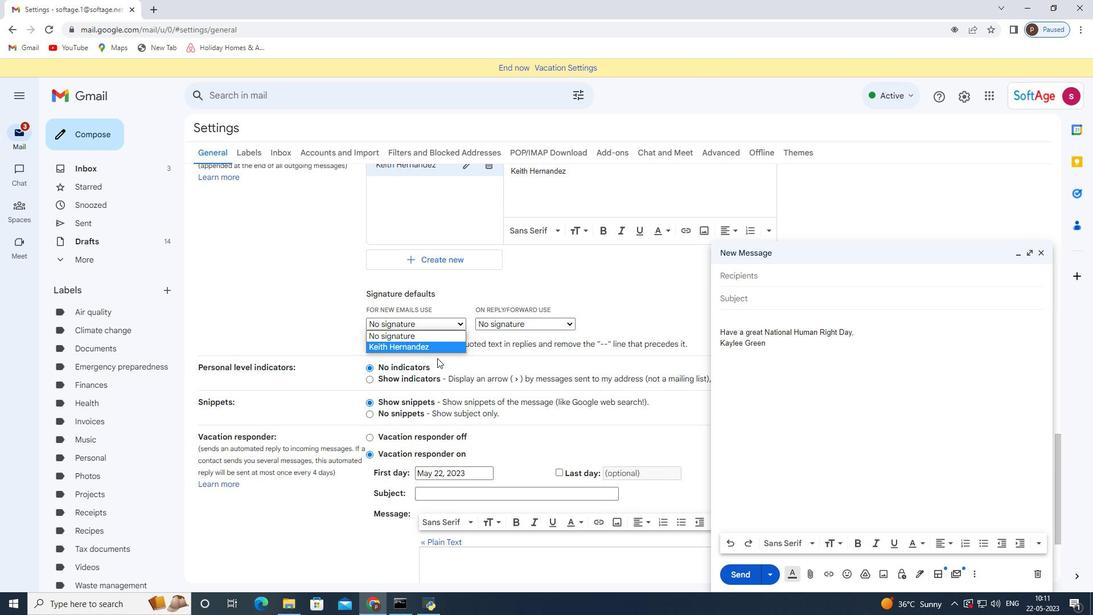 
Action: Mouse pressed left at (437, 356)
Screenshot: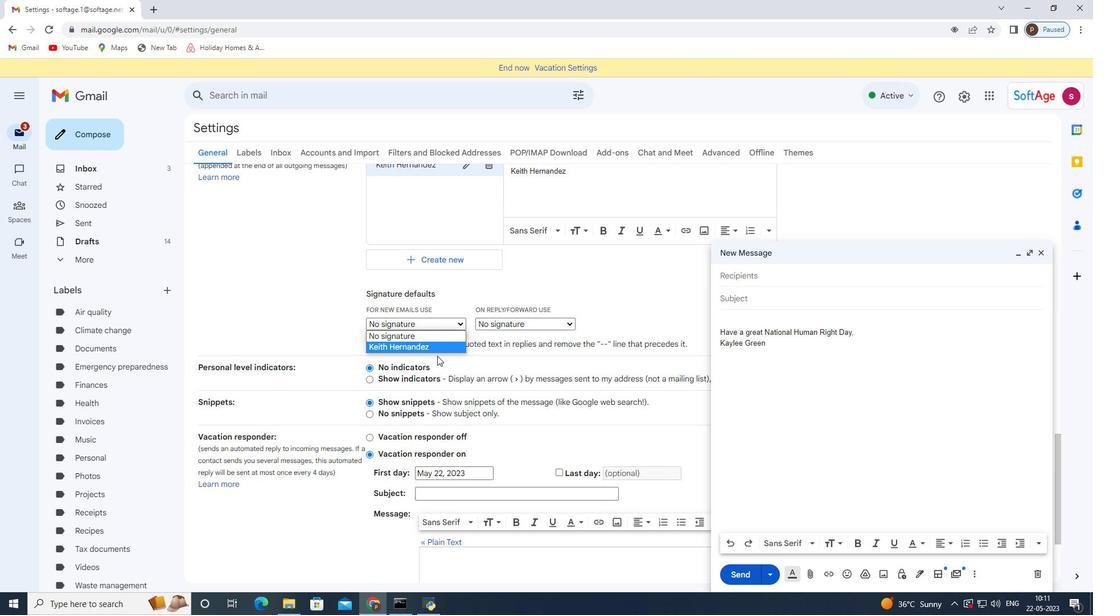 
Action: Mouse moved to (540, 321)
Screenshot: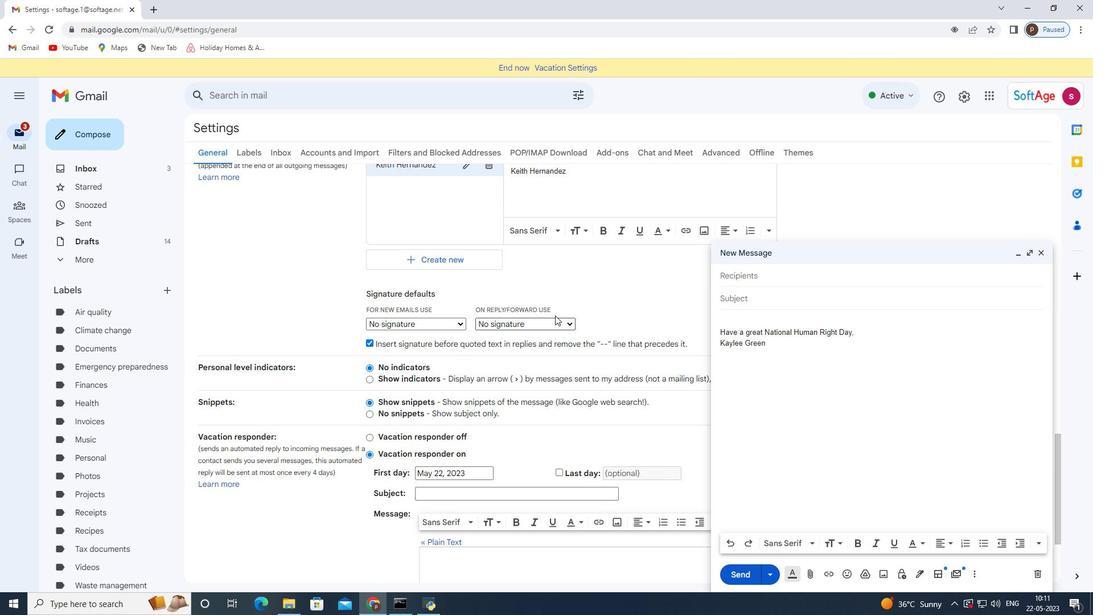 
Action: Mouse pressed left at (540, 321)
Screenshot: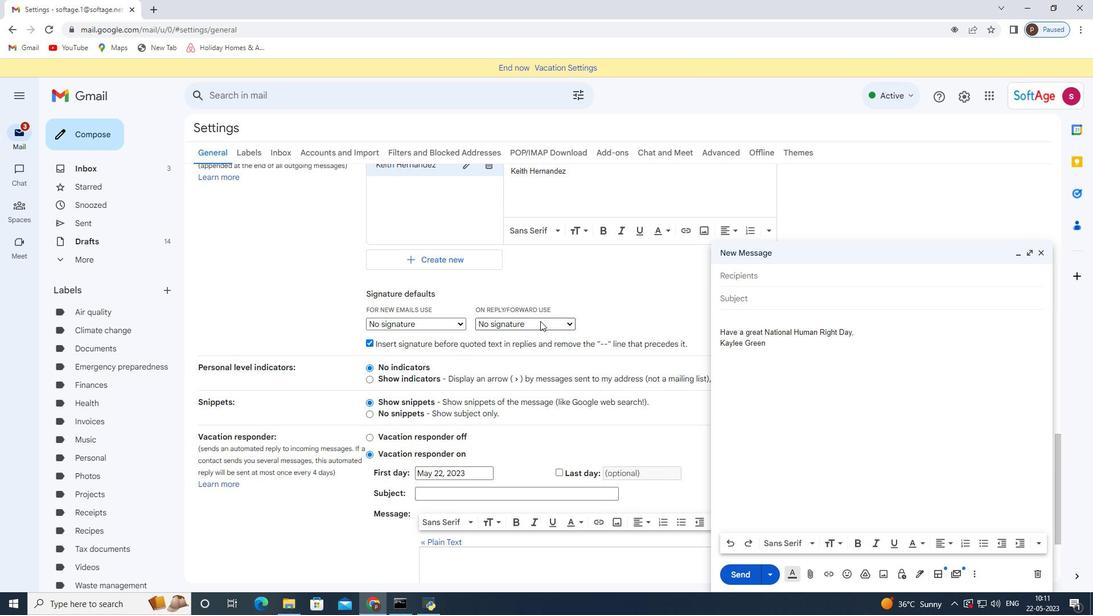 
Action: Mouse moved to (507, 347)
Screenshot: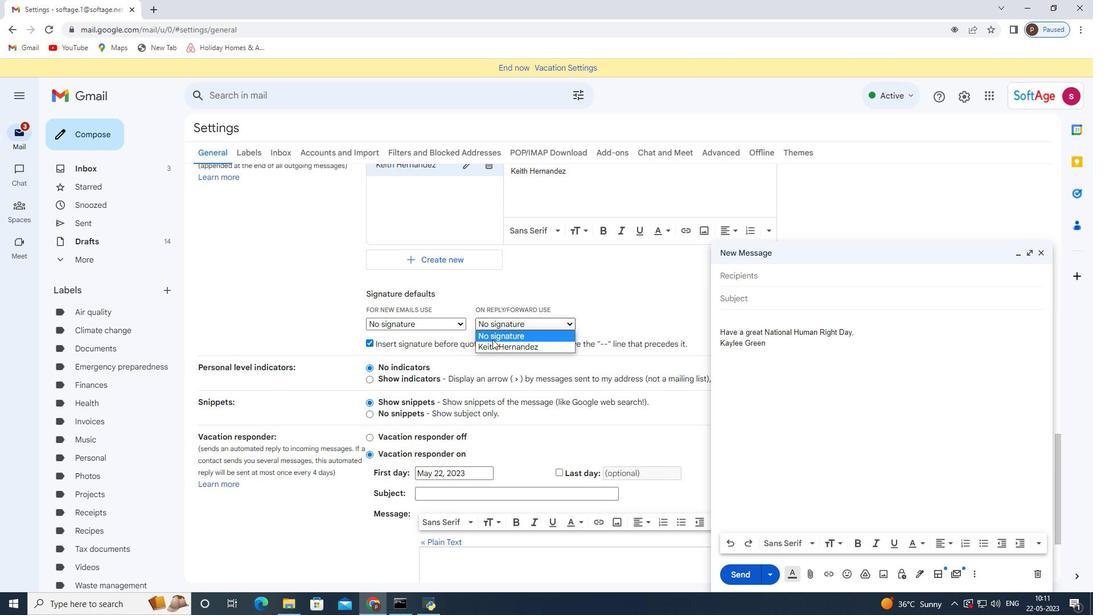 
Action: Mouse pressed left at (507, 347)
Screenshot: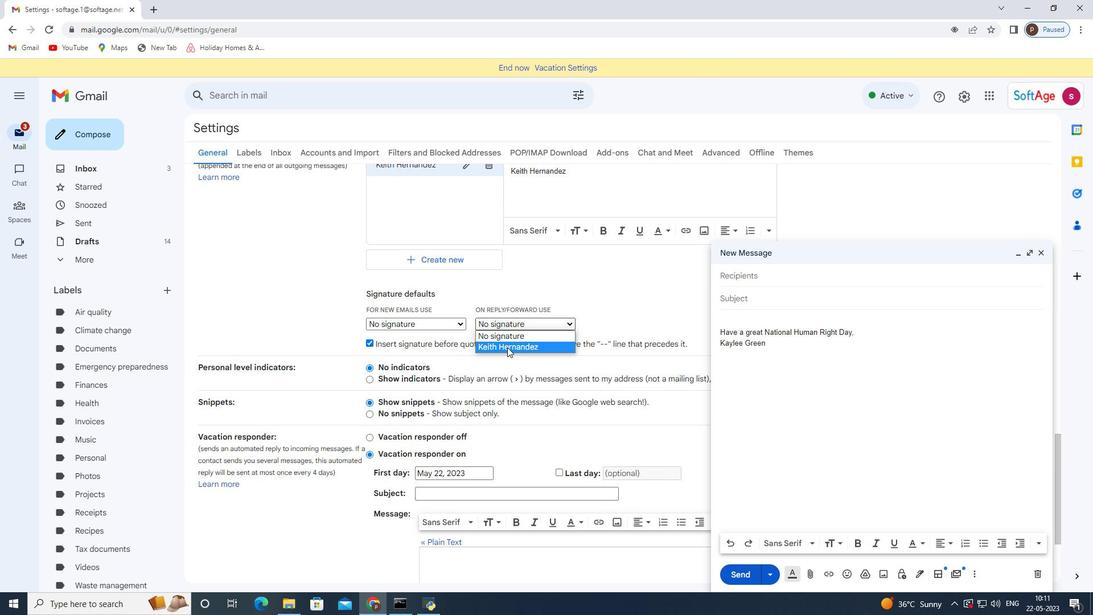 
Action: Mouse moved to (441, 321)
Screenshot: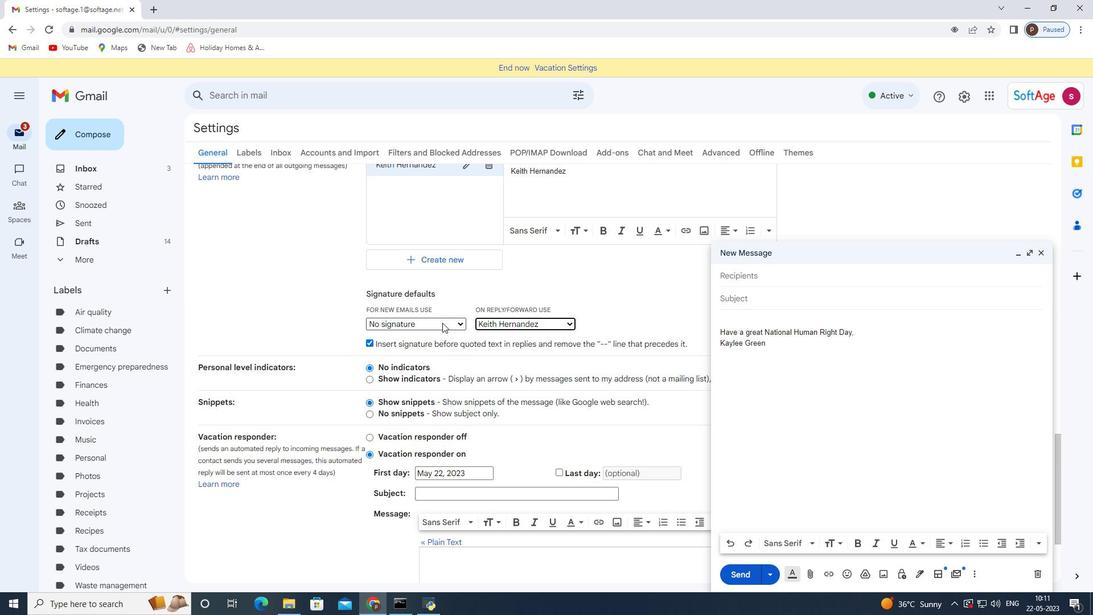 
Action: Mouse pressed left at (441, 321)
Screenshot: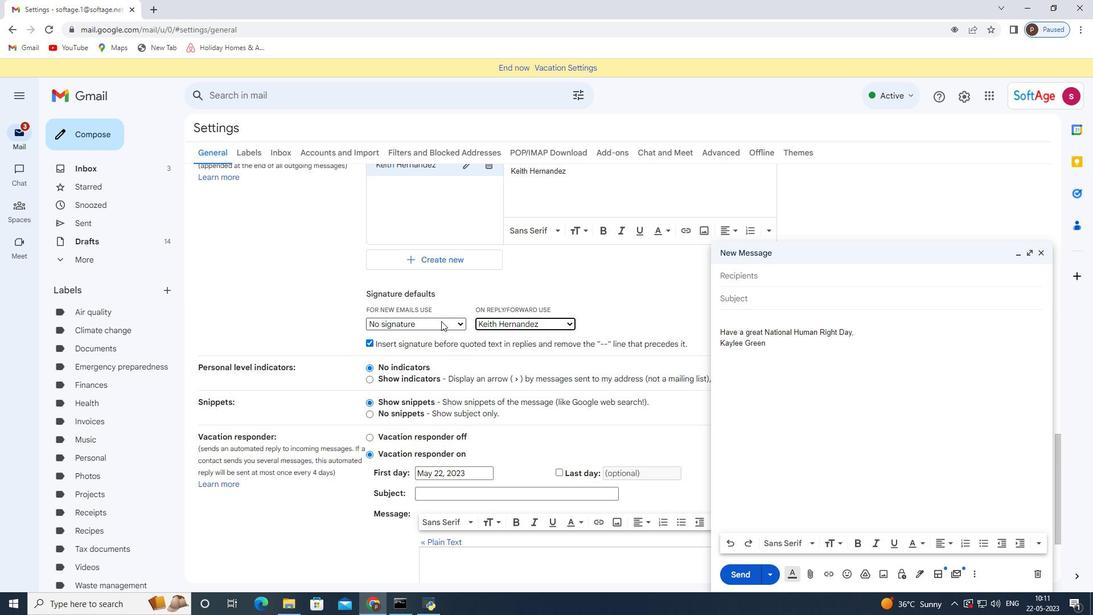 
Action: Mouse moved to (435, 349)
Screenshot: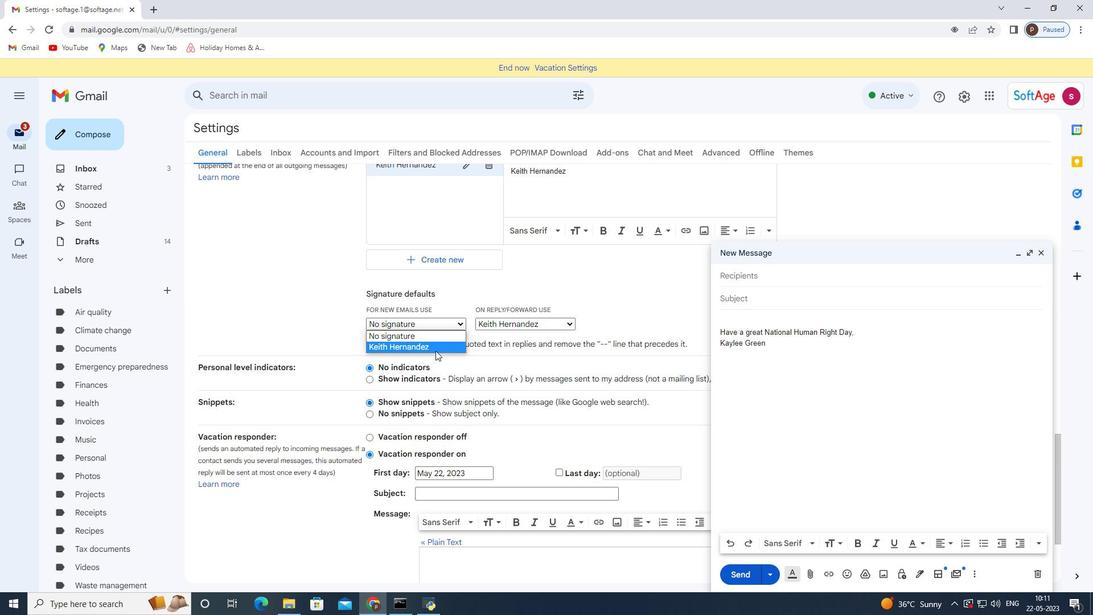 
Action: Mouse pressed left at (435, 349)
Screenshot: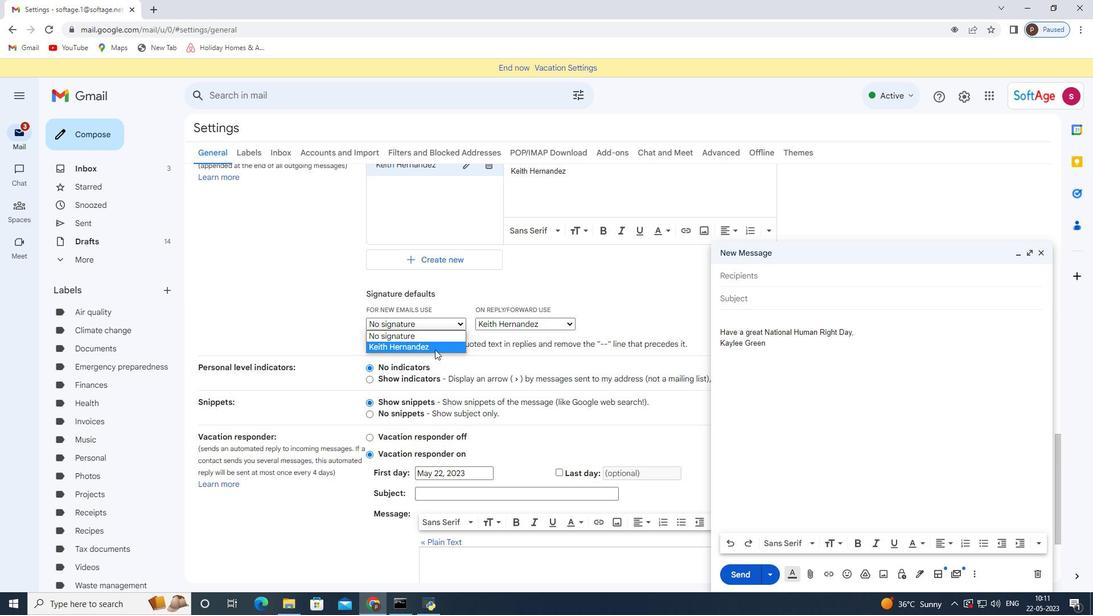 
Action: Mouse scrolled (435, 349) with delta (0, 0)
Screenshot: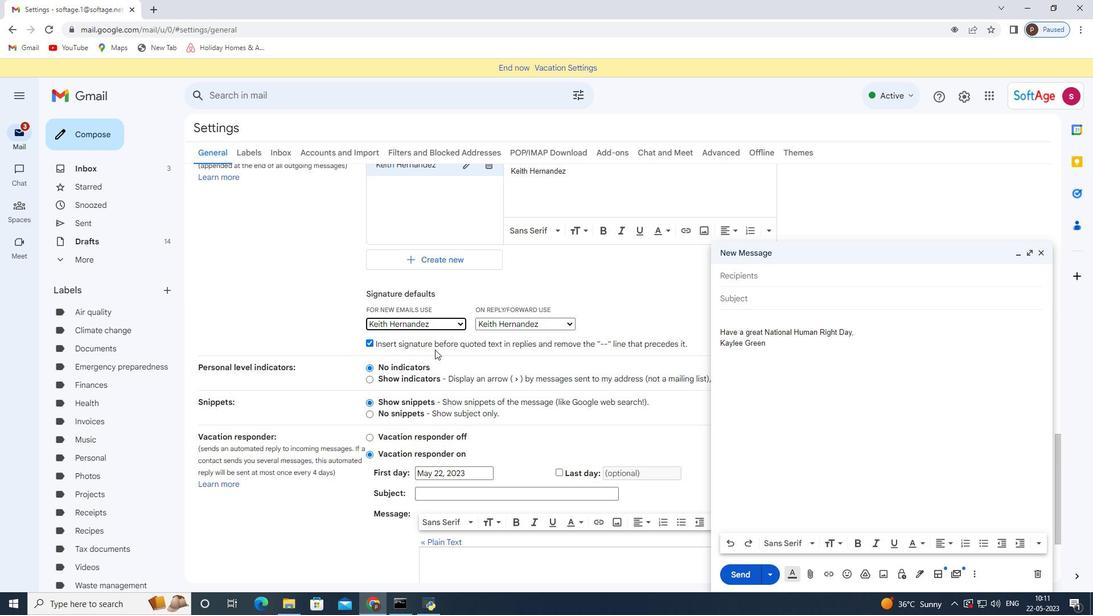 
Action: Mouse moved to (435, 350)
Screenshot: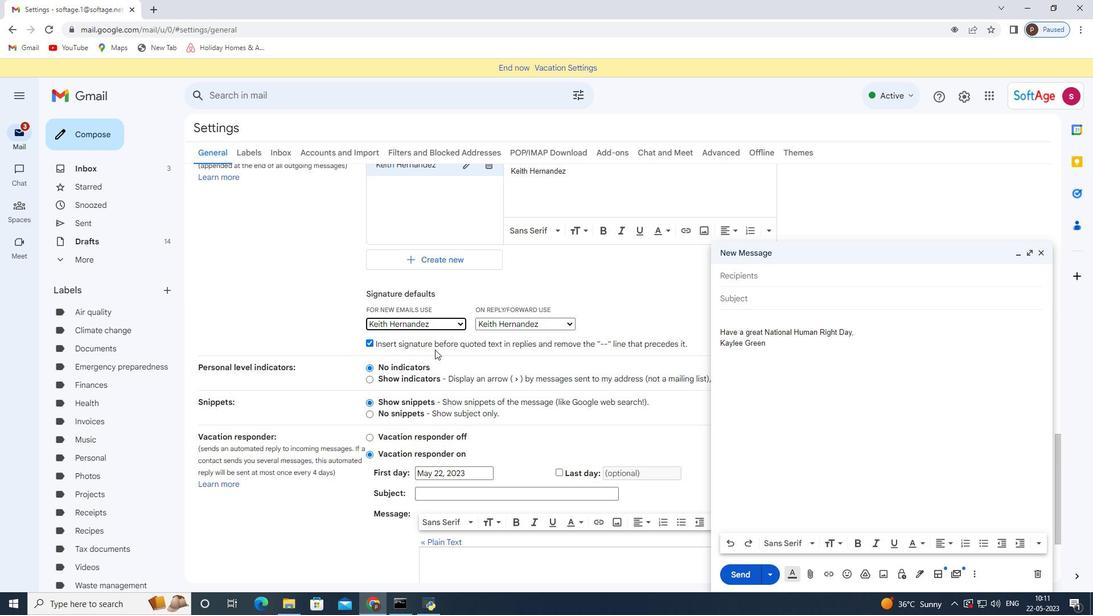 
Action: Mouse scrolled (435, 349) with delta (0, 0)
Screenshot: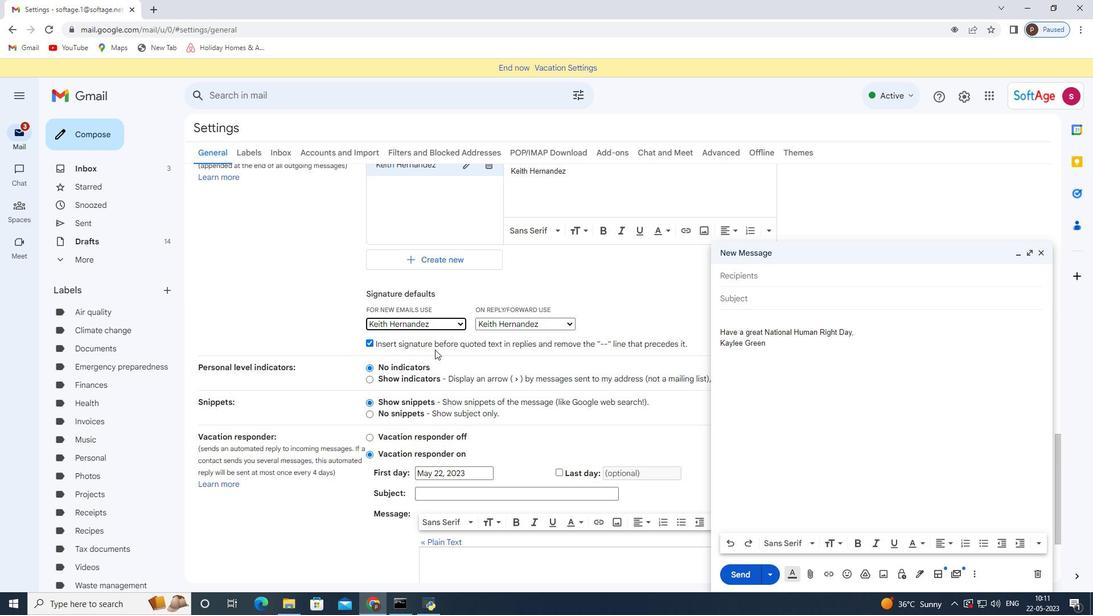 
Action: Mouse moved to (468, 385)
Screenshot: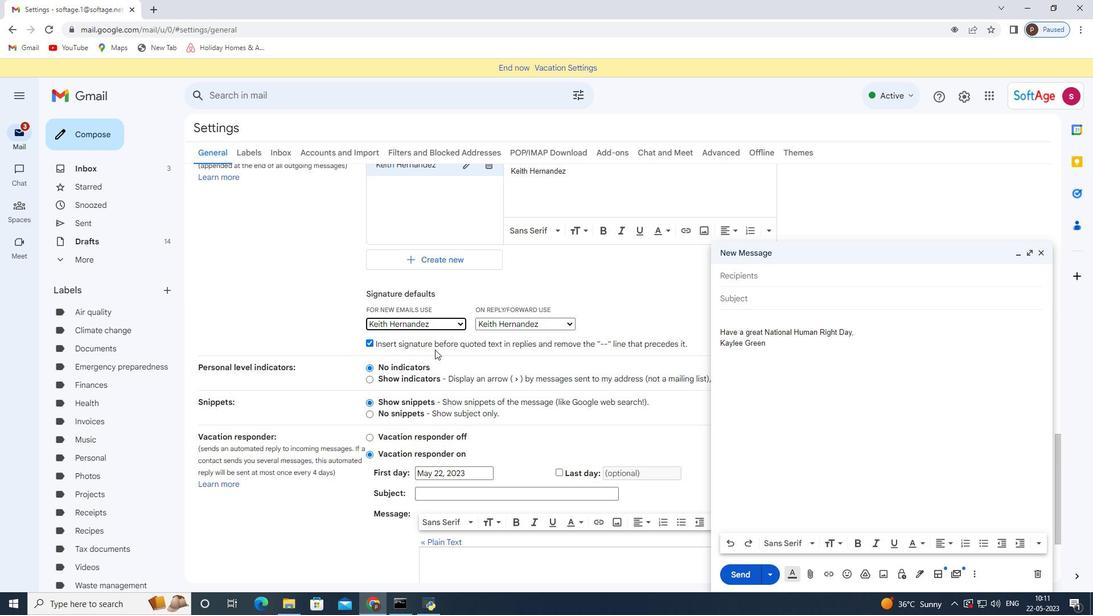 
Action: Mouse scrolled (435, 349) with delta (0, 0)
Screenshot: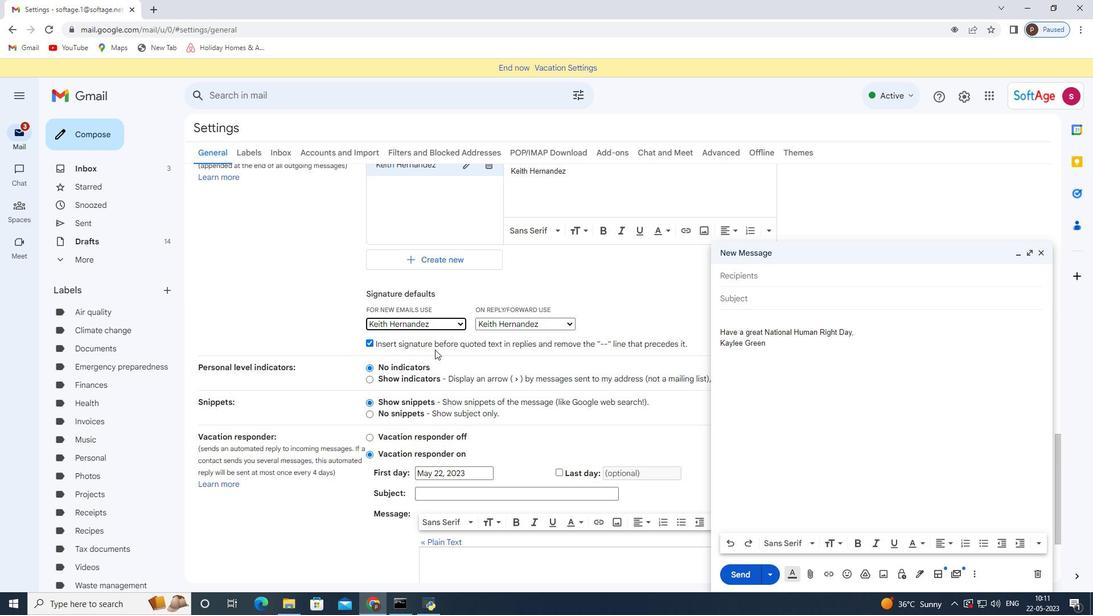 
Action: Mouse moved to (479, 400)
Screenshot: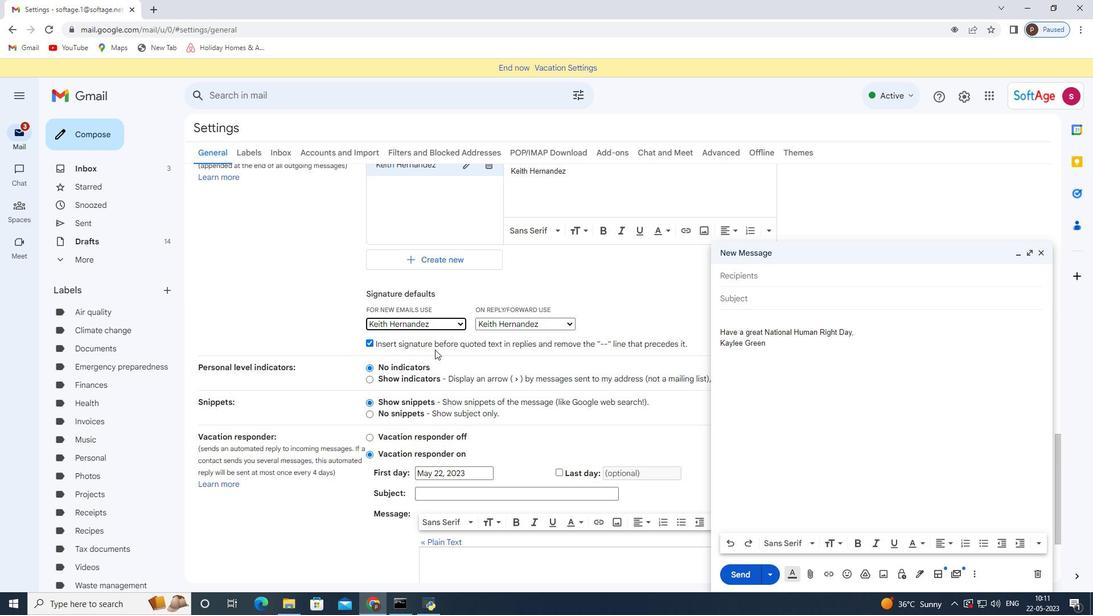 
Action: Mouse scrolled (435, 349) with delta (0, 0)
Screenshot: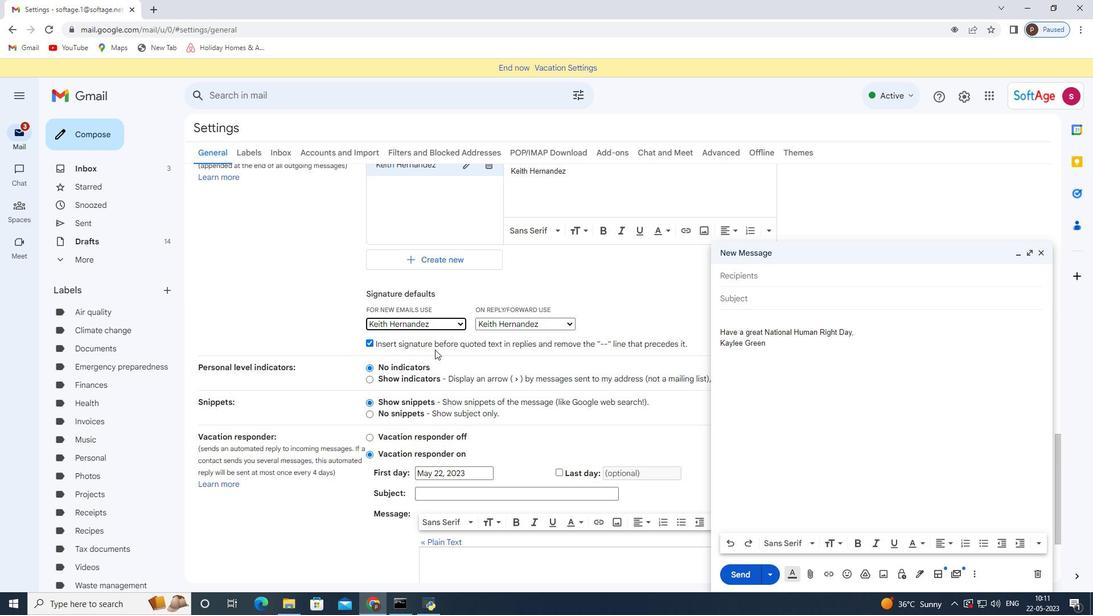 
Action: Mouse moved to (479, 400)
Screenshot: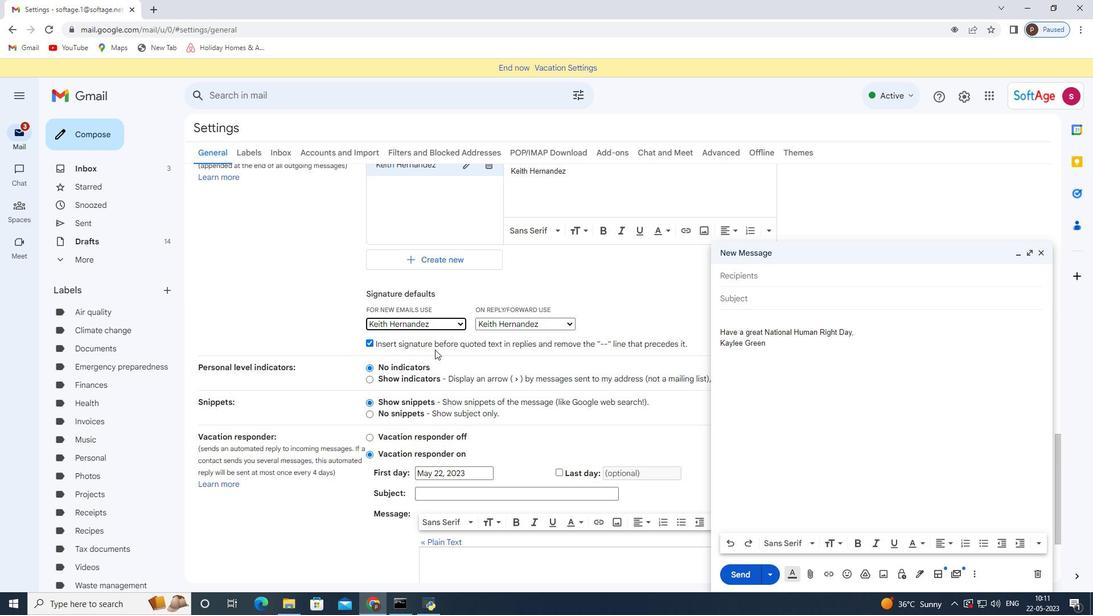 
Action: Mouse scrolled (435, 349) with delta (0, 0)
Screenshot: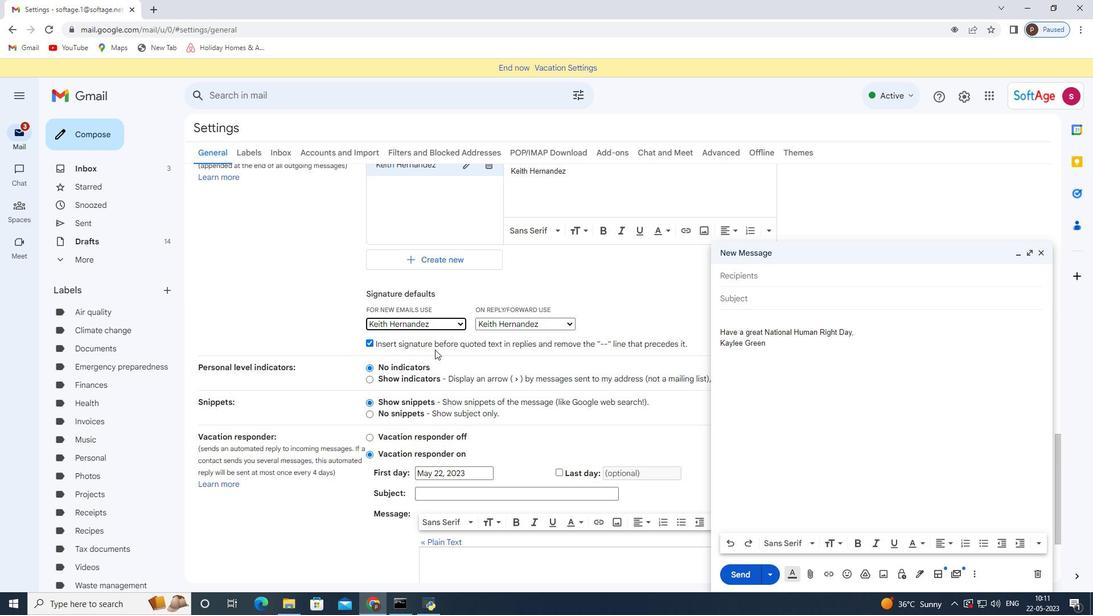 
Action: Mouse moved to (589, 520)
Screenshot: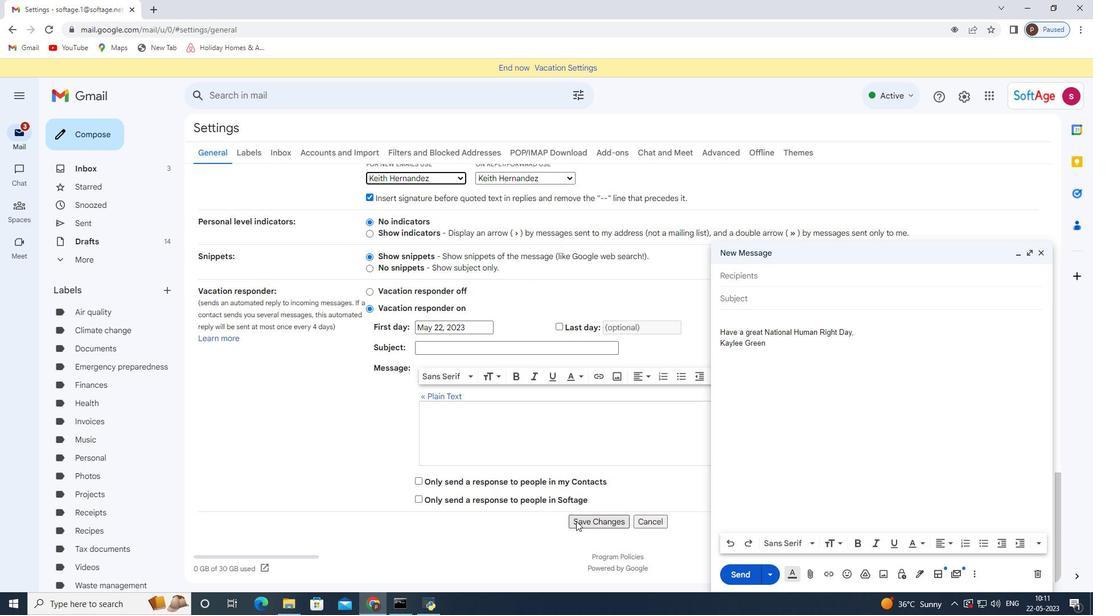 
Action: Mouse pressed left at (589, 520)
Screenshot: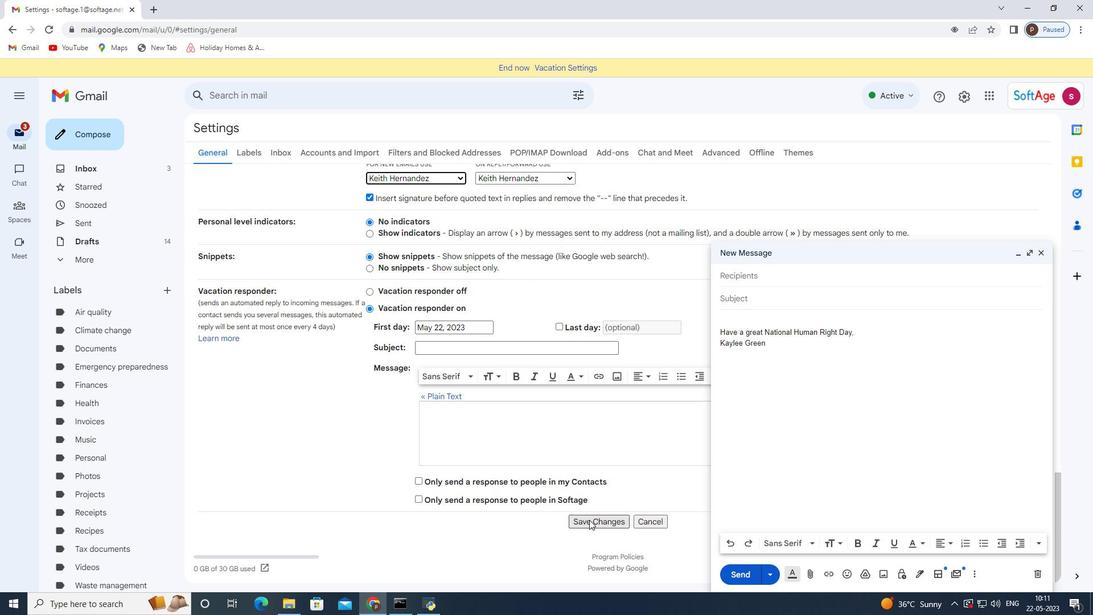 
Action: Mouse moved to (1042, 250)
Screenshot: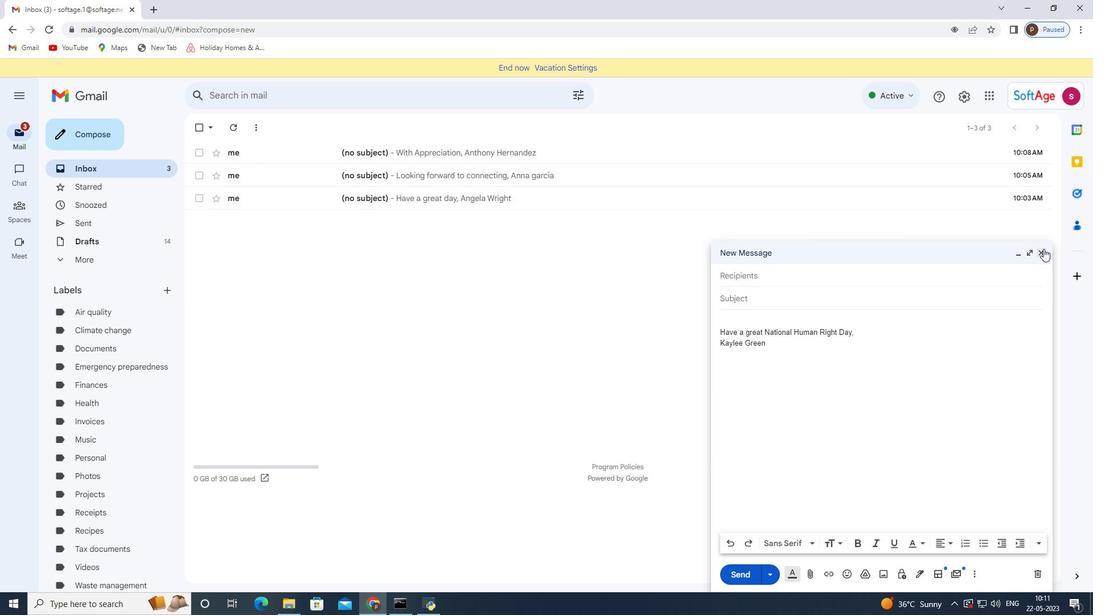 
Action: Mouse pressed left at (1042, 250)
Screenshot: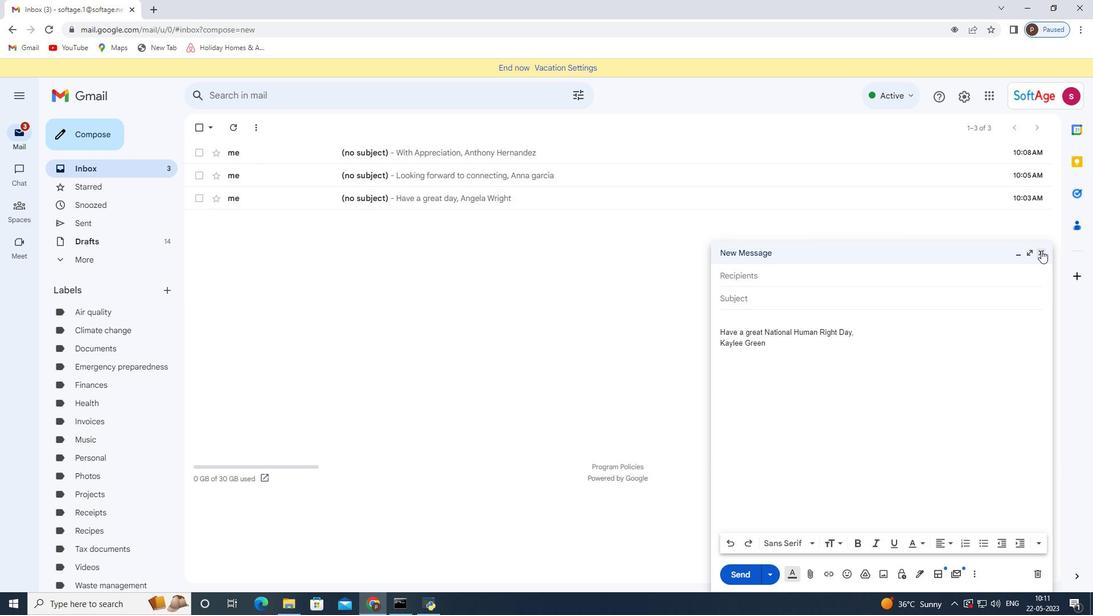 
Action: Mouse moved to (99, 128)
Screenshot: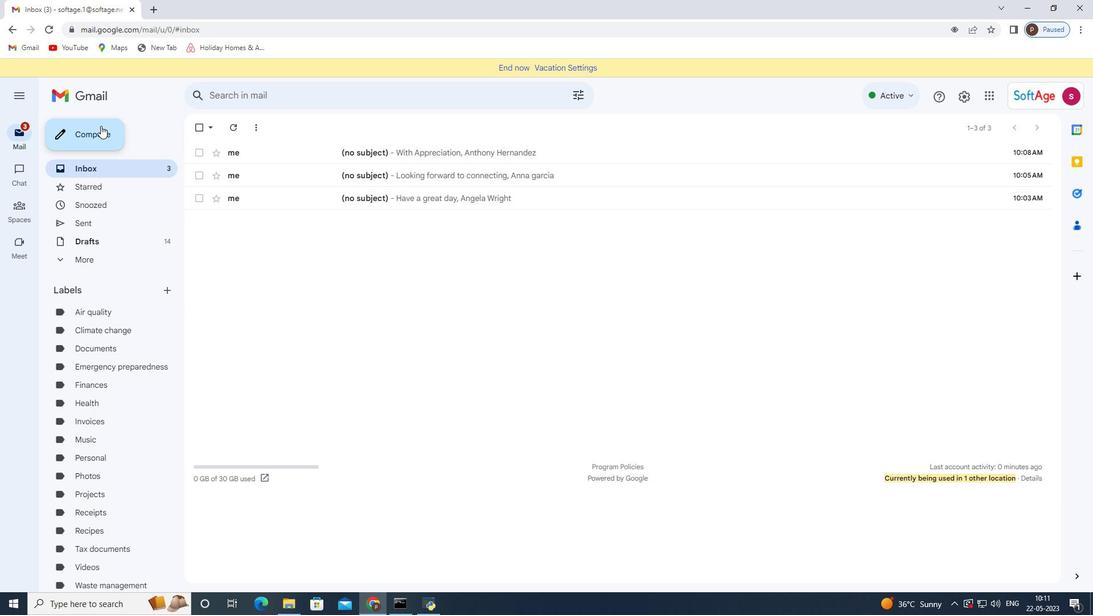 
Action: Mouse pressed left at (99, 128)
Screenshot: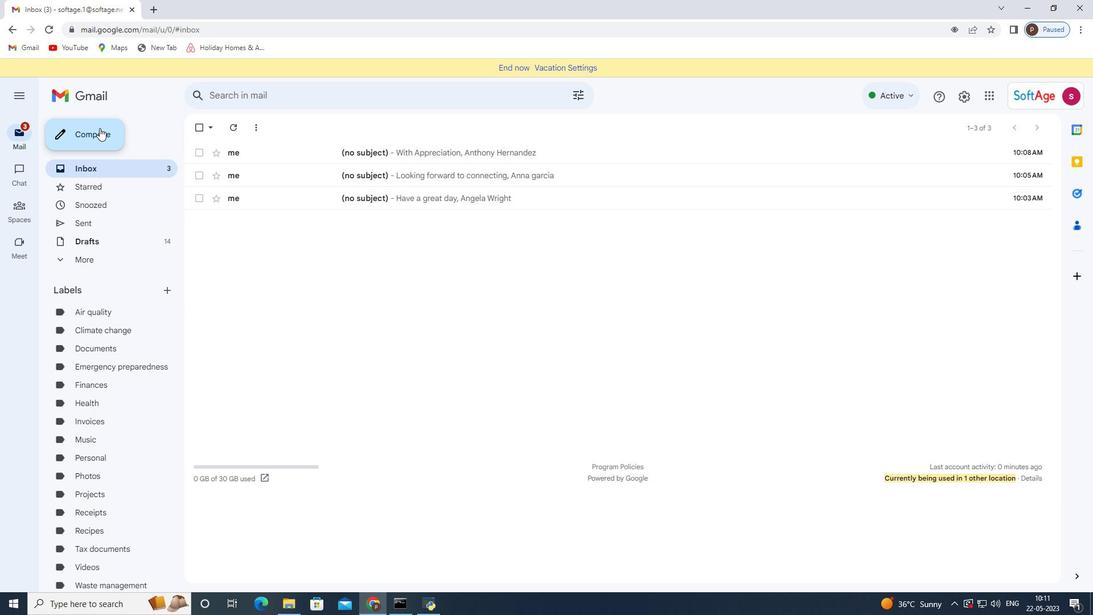 
Action: Mouse moved to (753, 278)
Screenshot: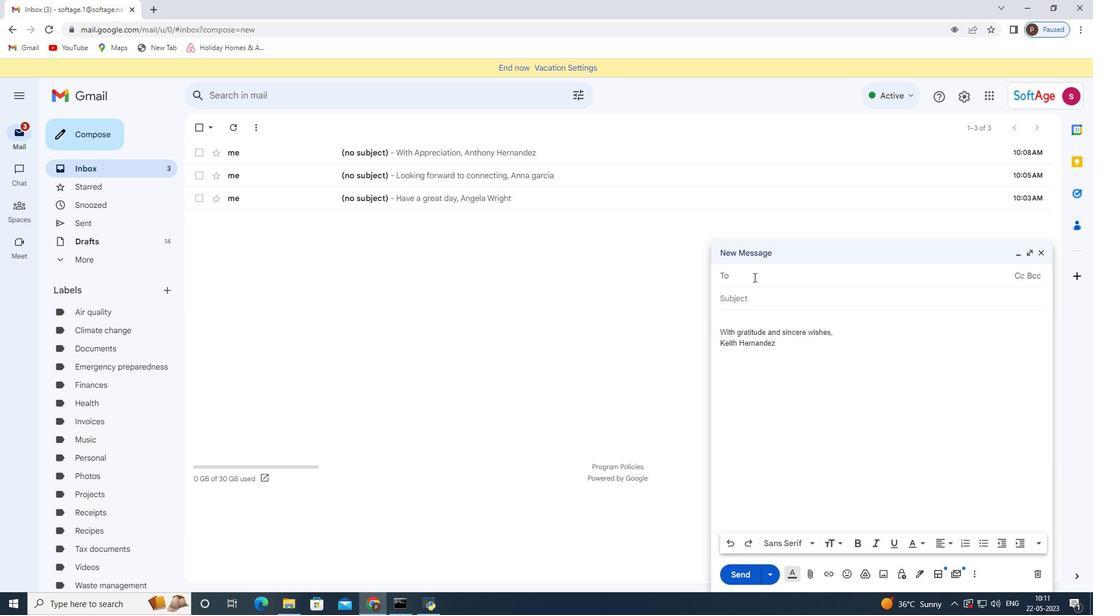 
Action: Mouse pressed left at (753, 278)
Screenshot: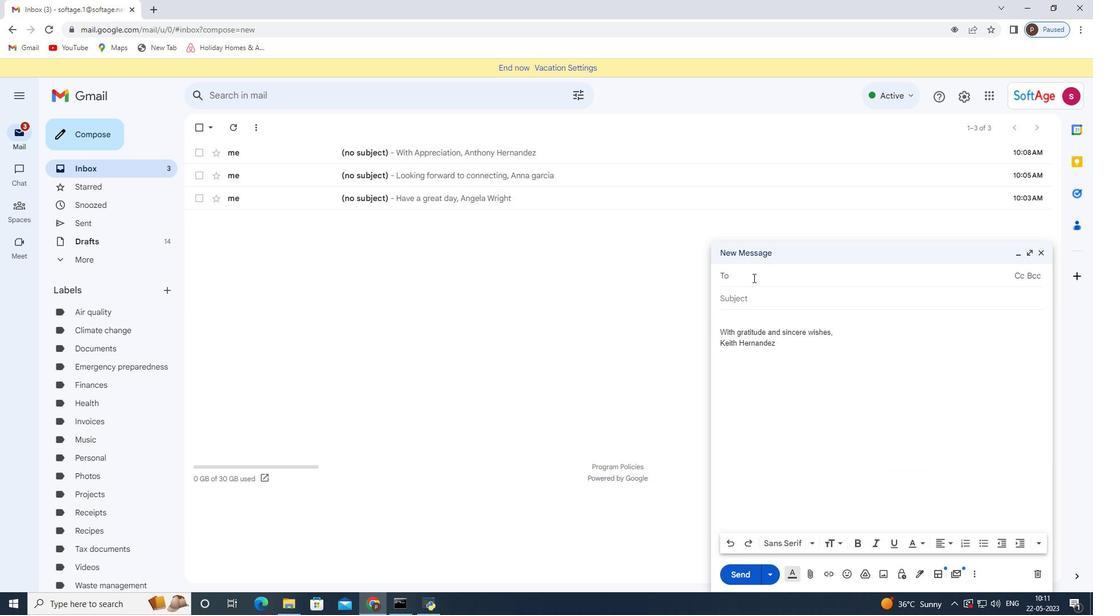 
Action: Key pressed <Key.shift>softage.3<Key.shift>@softage.net
Screenshot: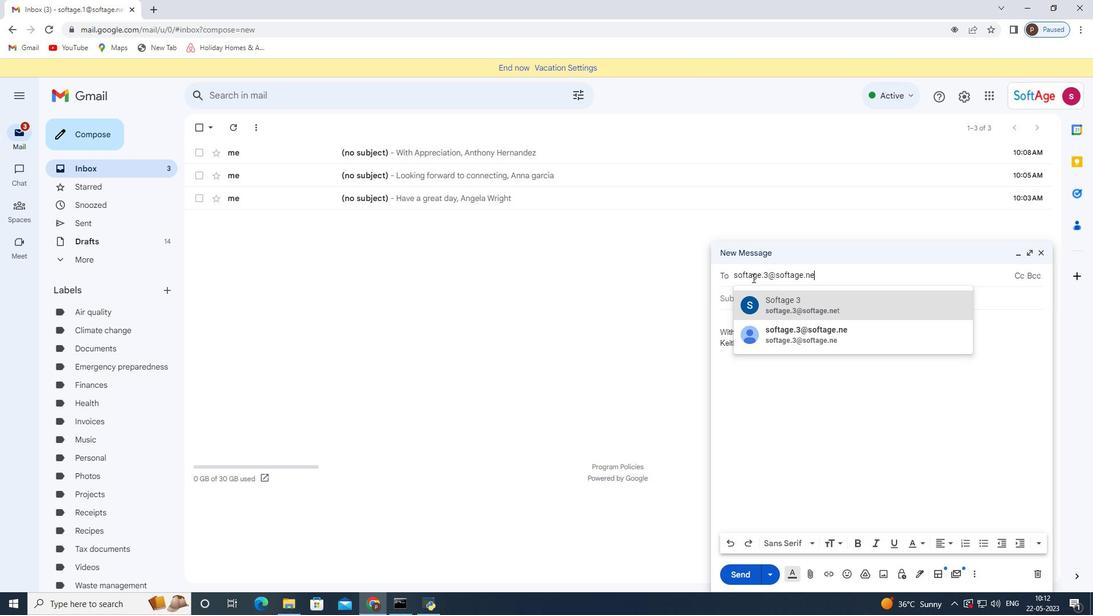 
Action: Mouse moved to (835, 302)
Screenshot: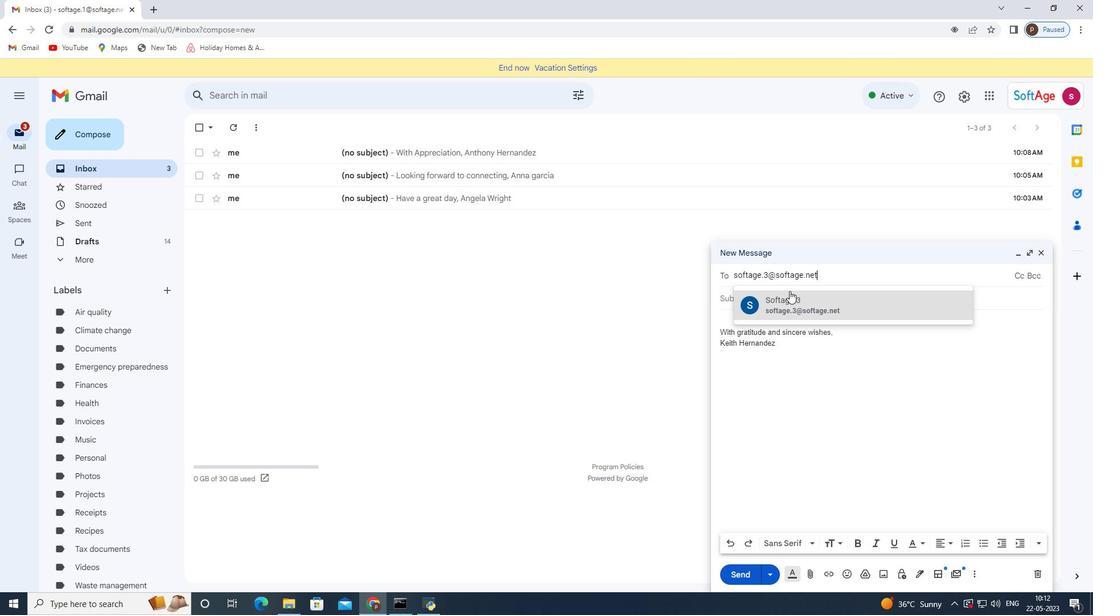 
Action: Mouse pressed left at (835, 302)
Screenshot: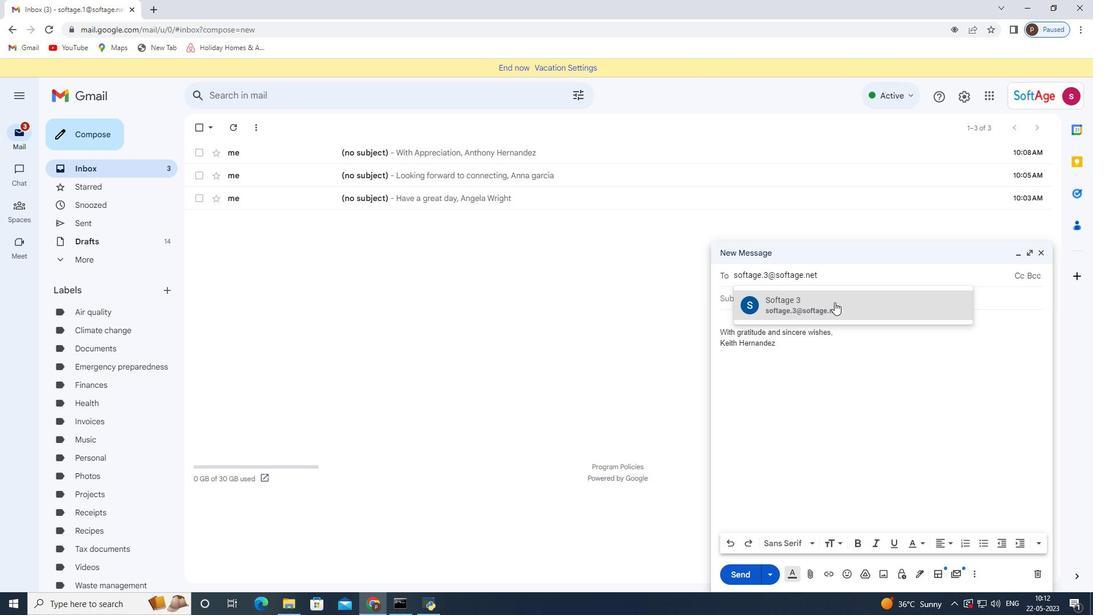 
Action: Mouse moved to (974, 575)
Screenshot: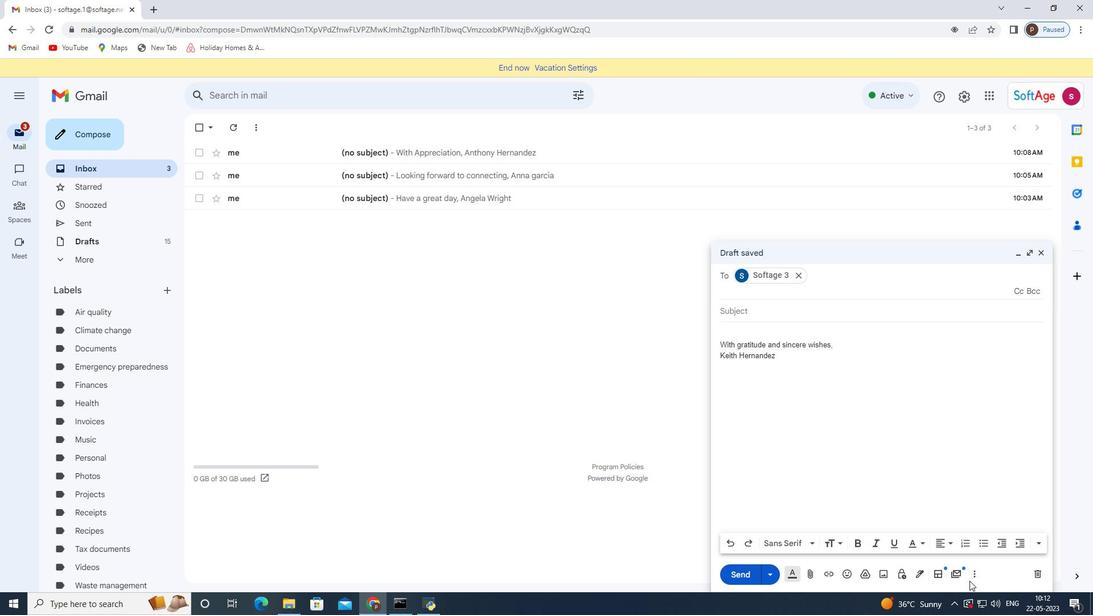 
Action: Mouse pressed left at (974, 575)
Screenshot: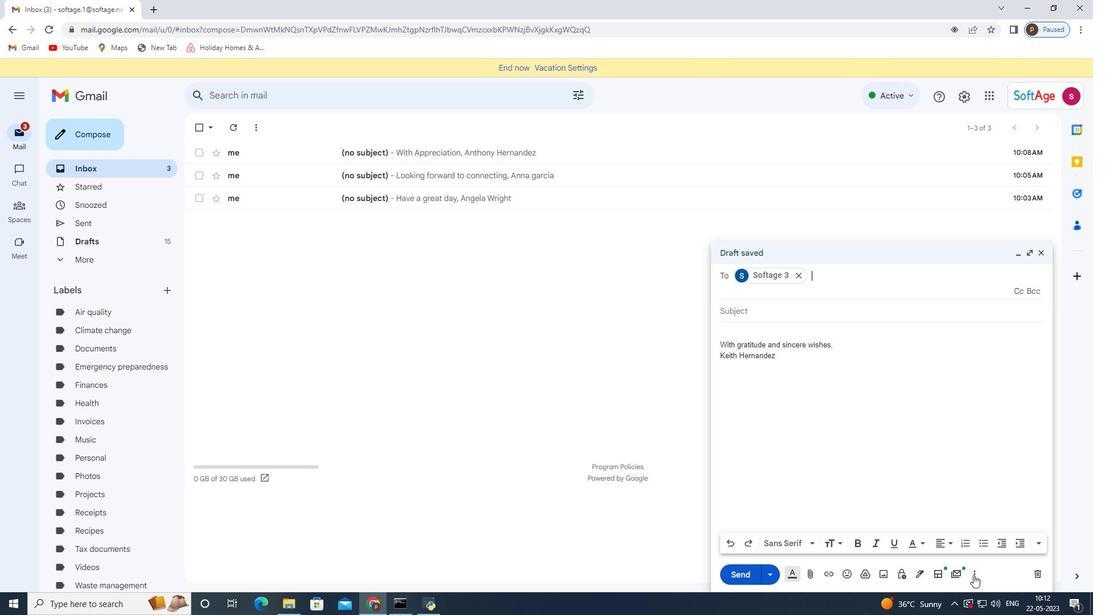 
Action: Mouse moved to (912, 470)
Screenshot: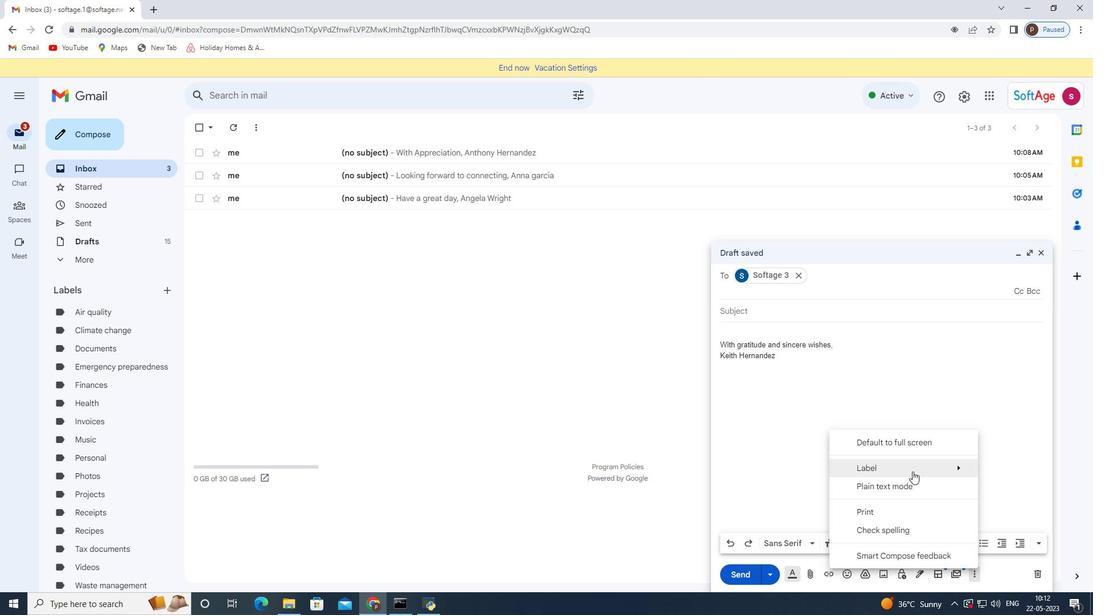 
Action: Mouse pressed left at (912, 470)
Screenshot: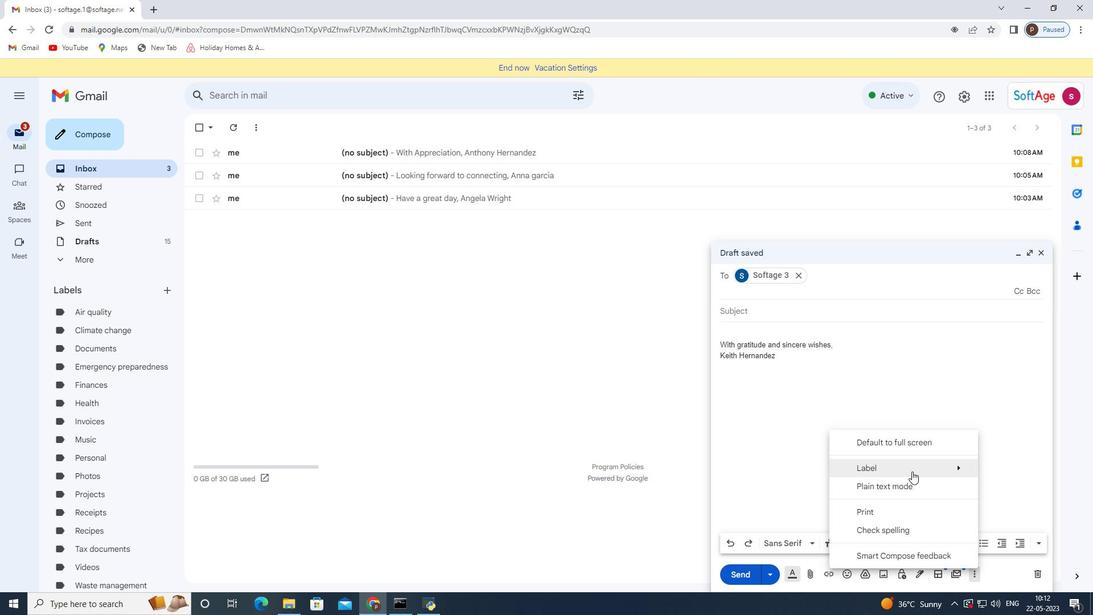 
Action: Mouse moved to (722, 447)
Screenshot: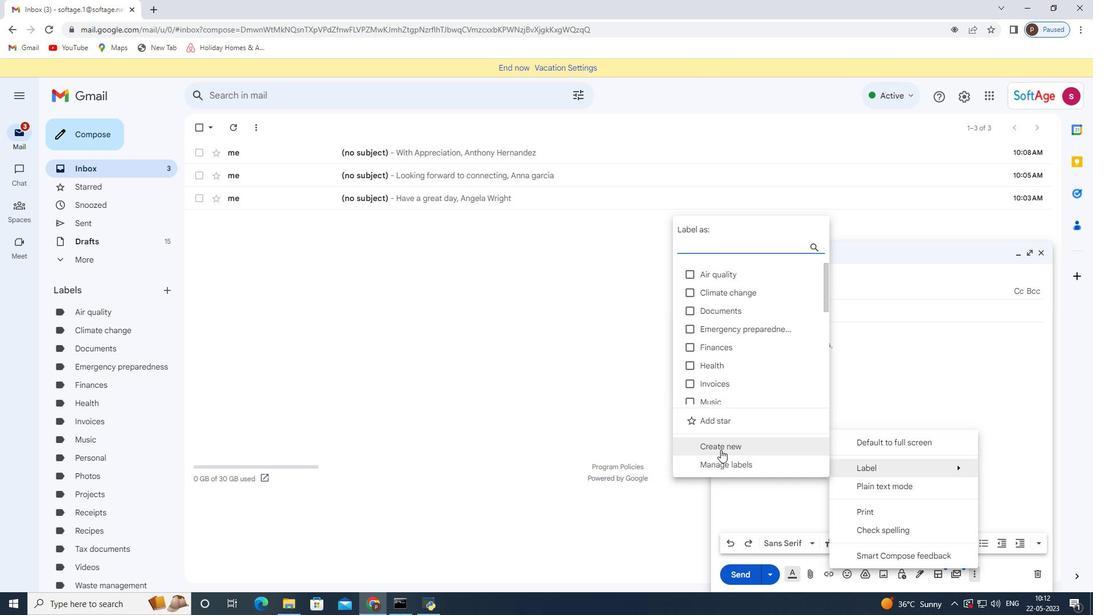 
Action: Mouse pressed left at (722, 447)
Screenshot: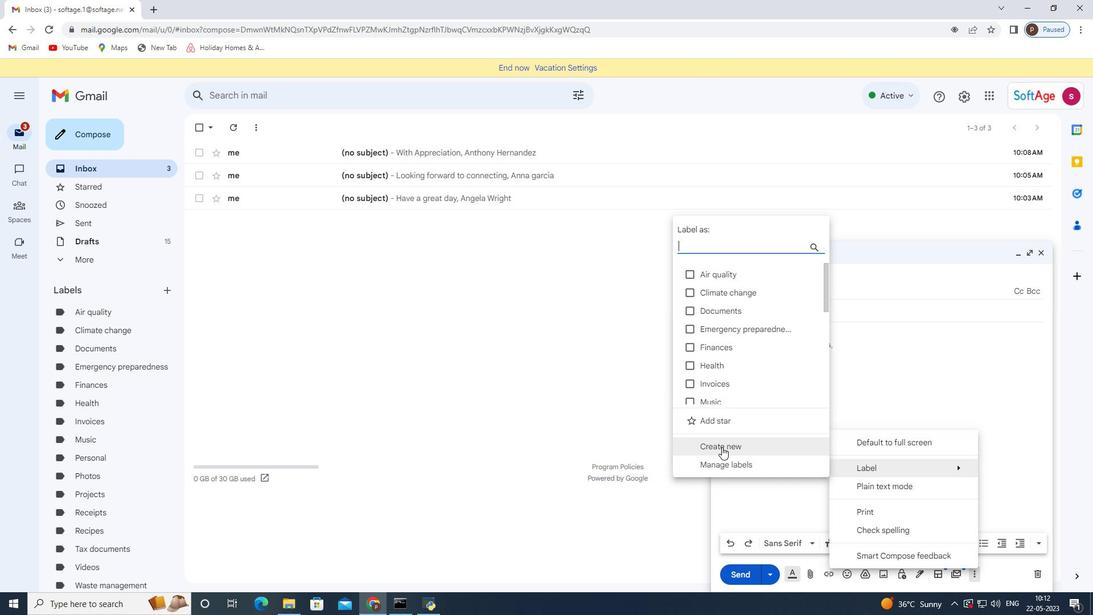 
Action: Mouse moved to (466, 315)
Screenshot: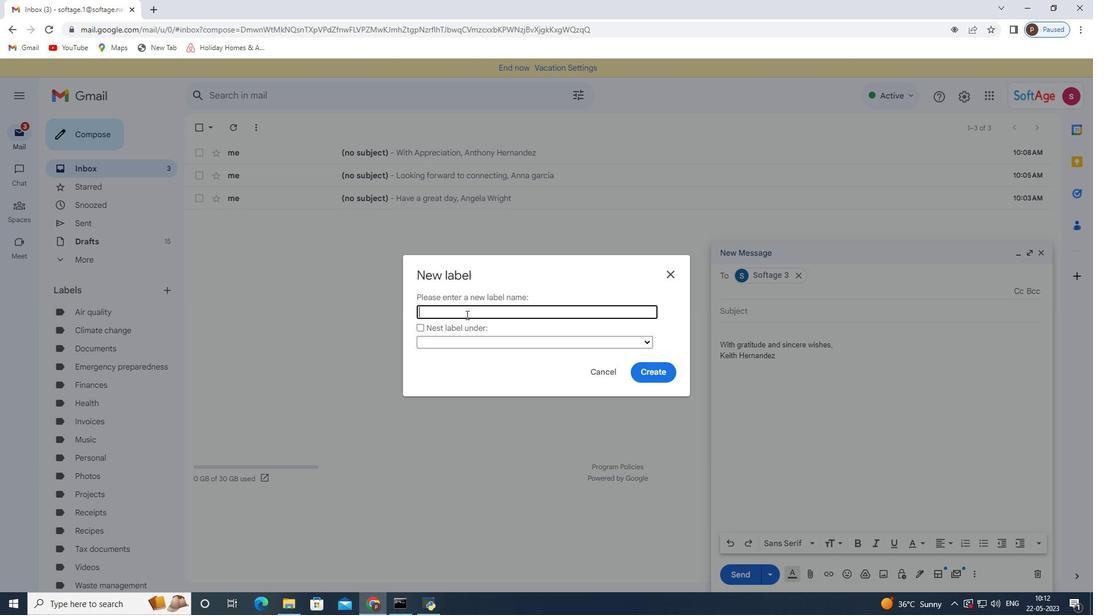 
Action: Mouse pressed left at (466, 315)
Screenshot: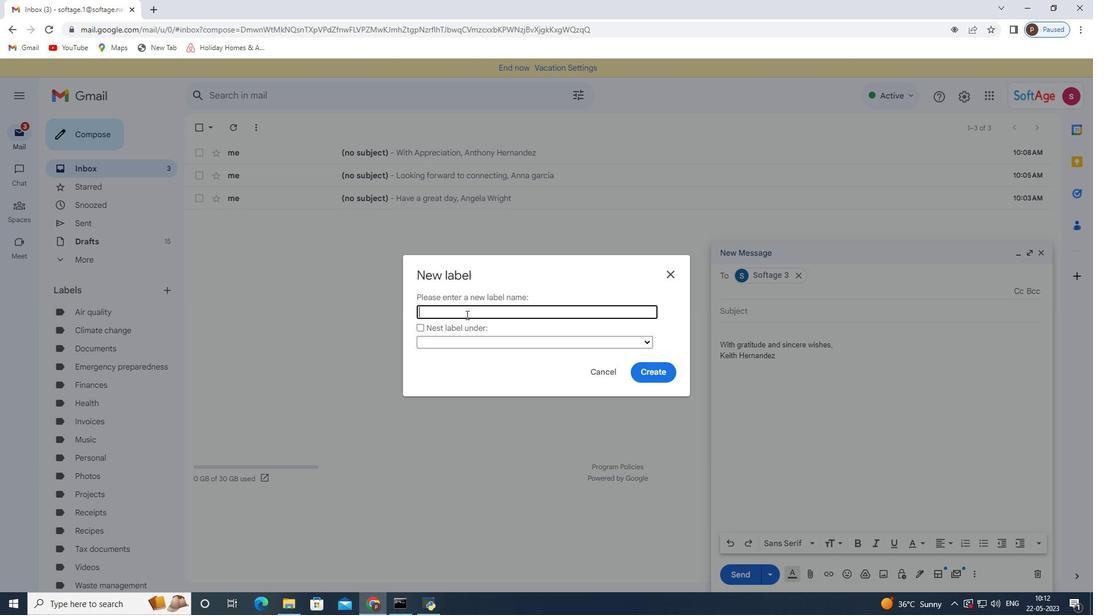 
Action: Key pressed <Key.shift>Composting
Screenshot: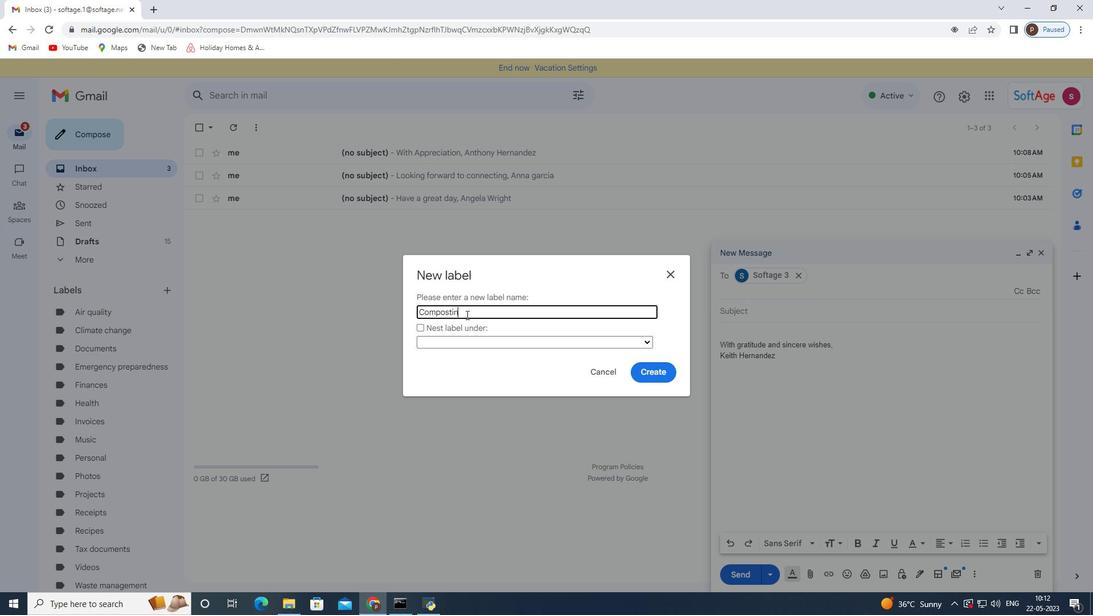 
Action: Mouse moved to (661, 376)
Screenshot: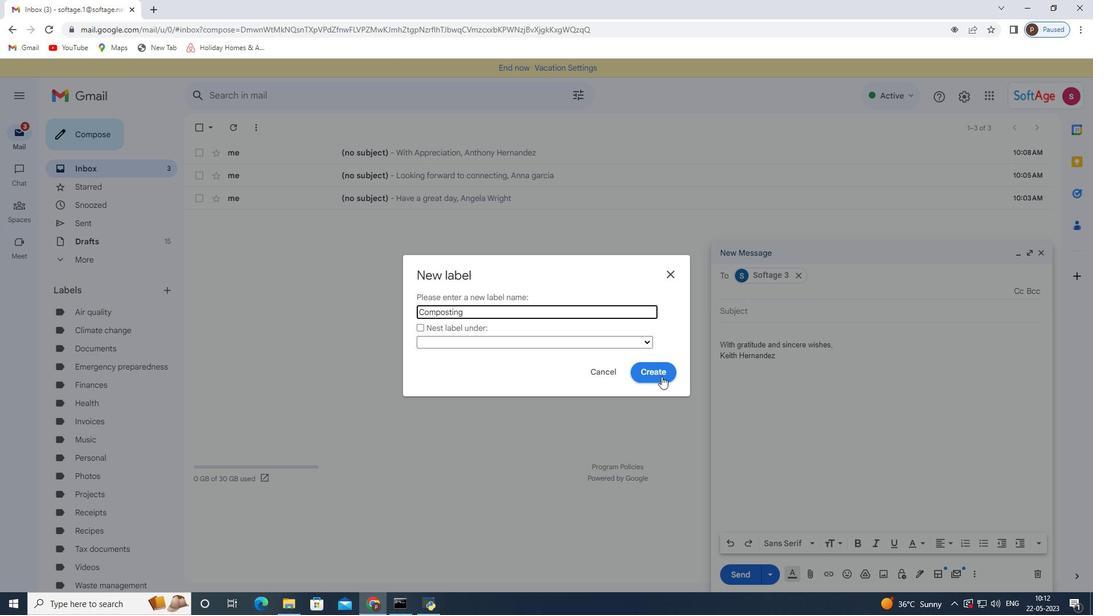 
Action: Mouse pressed left at (661, 376)
Screenshot: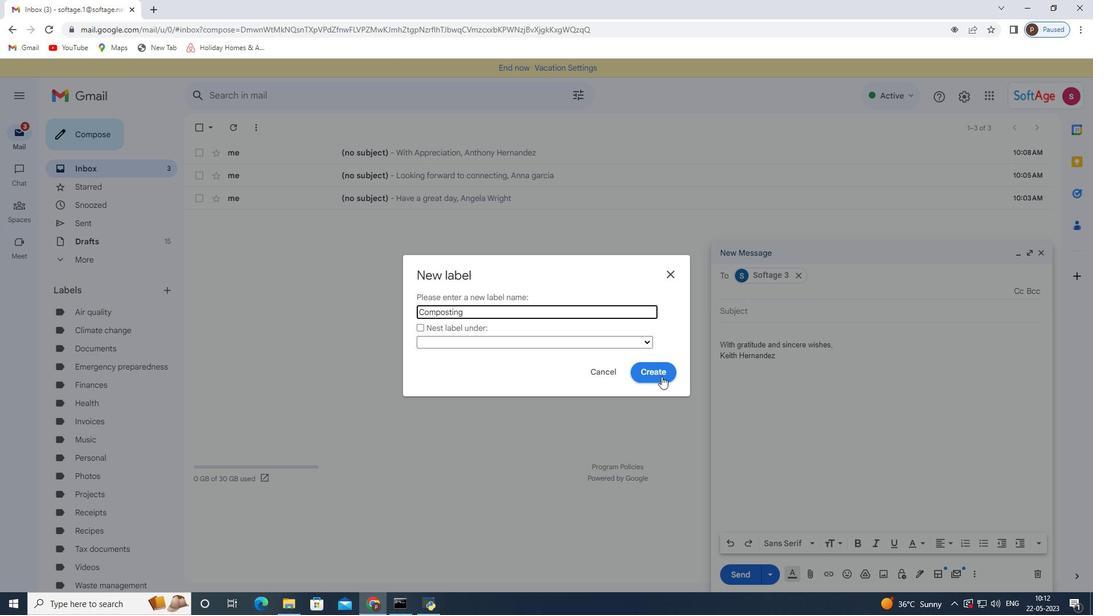 
Action: Mouse moved to (740, 574)
Screenshot: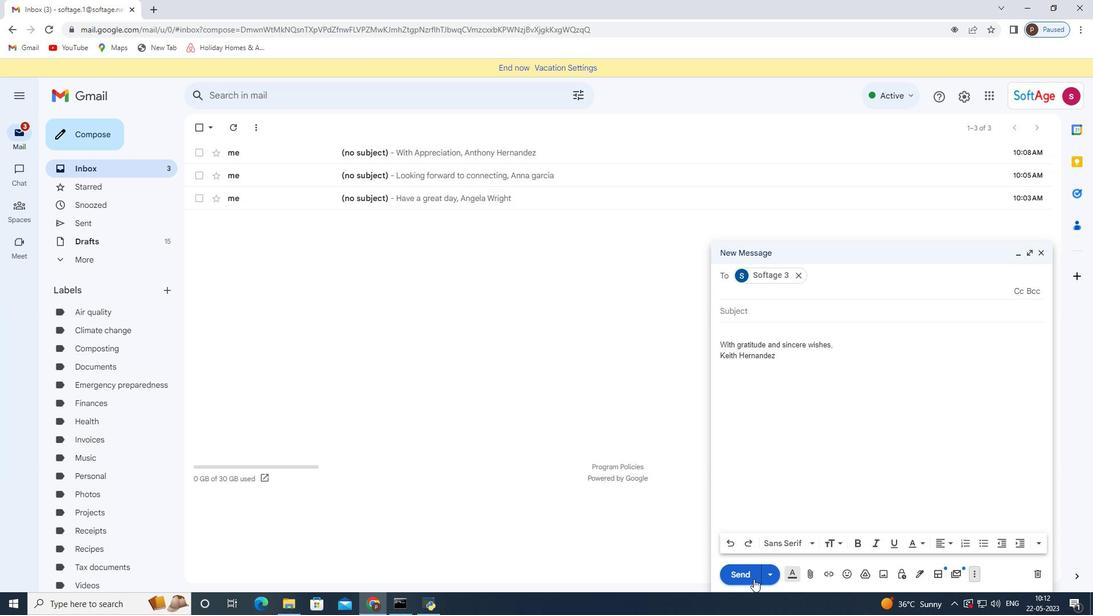 
Action: Mouse pressed left at (740, 574)
Screenshot: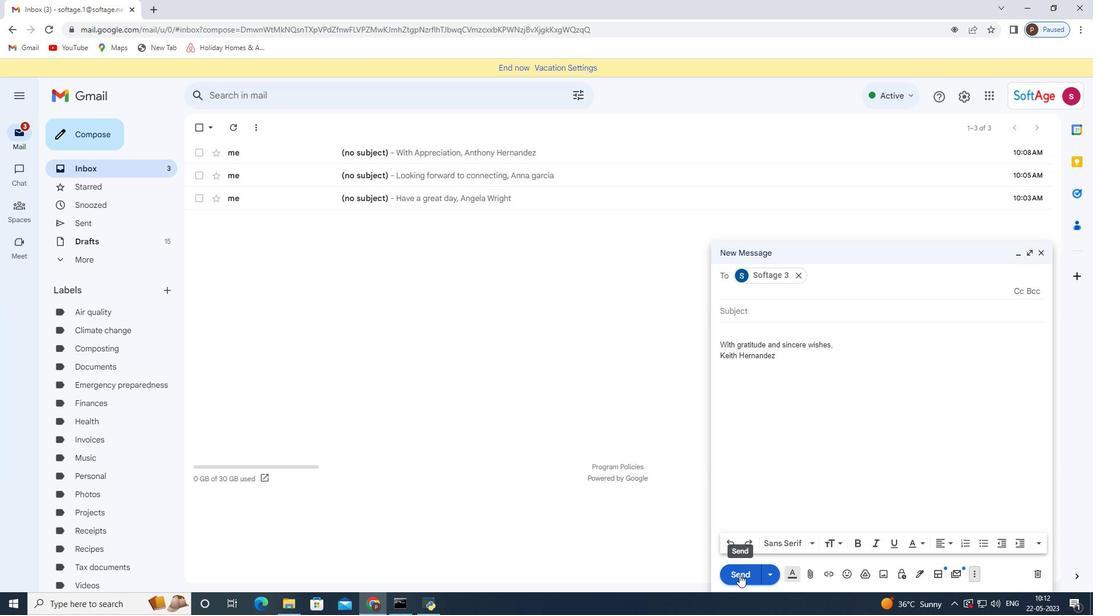 
Action: Mouse moved to (739, 574)
Screenshot: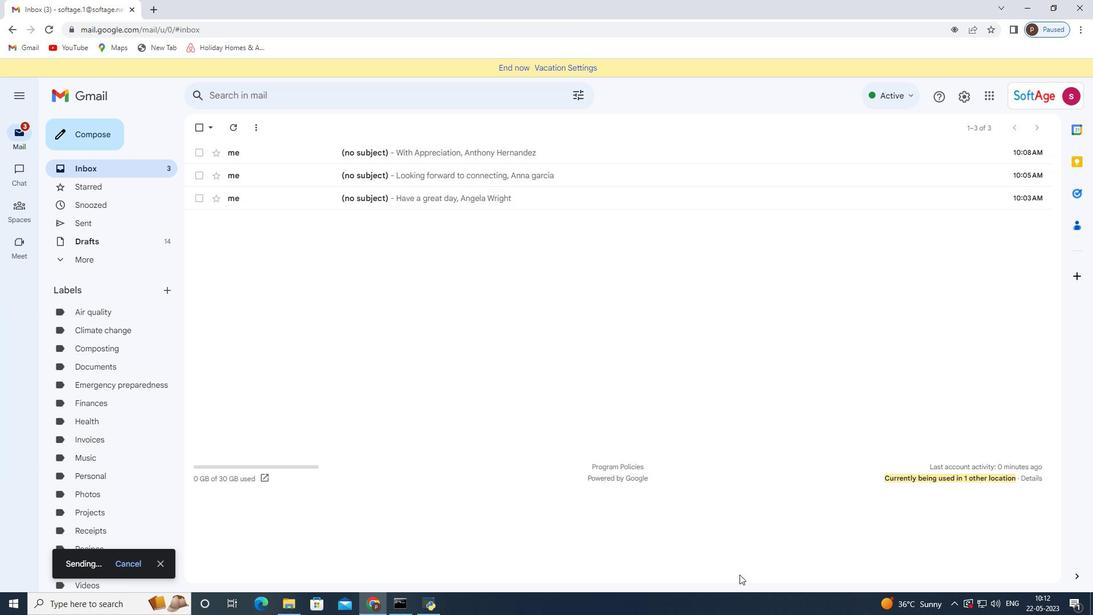 
